 Task: Search one way flight ticket for 5 adults, 2 children, 1 infant in seat and 2 infants on lap in economy from Milwaukee: Milwaukee Mitchell International Airport to Gillette: Gillette Campbell County Airport on 5-1-2023. Choice of flights is Frontier. Number of bags: 1 carry on bag and 1 checked bag. Price is upto 87000. Outbound departure time preference is 11:30.
Action: Mouse moved to (241, 427)
Screenshot: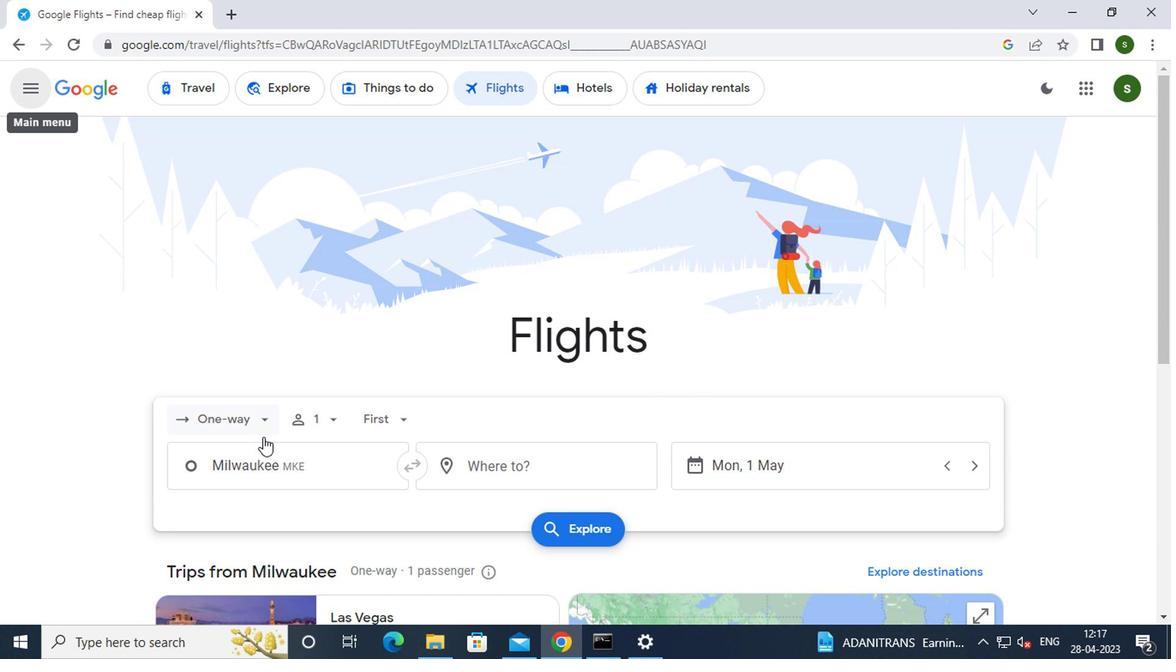 
Action: Mouse pressed left at (241, 427)
Screenshot: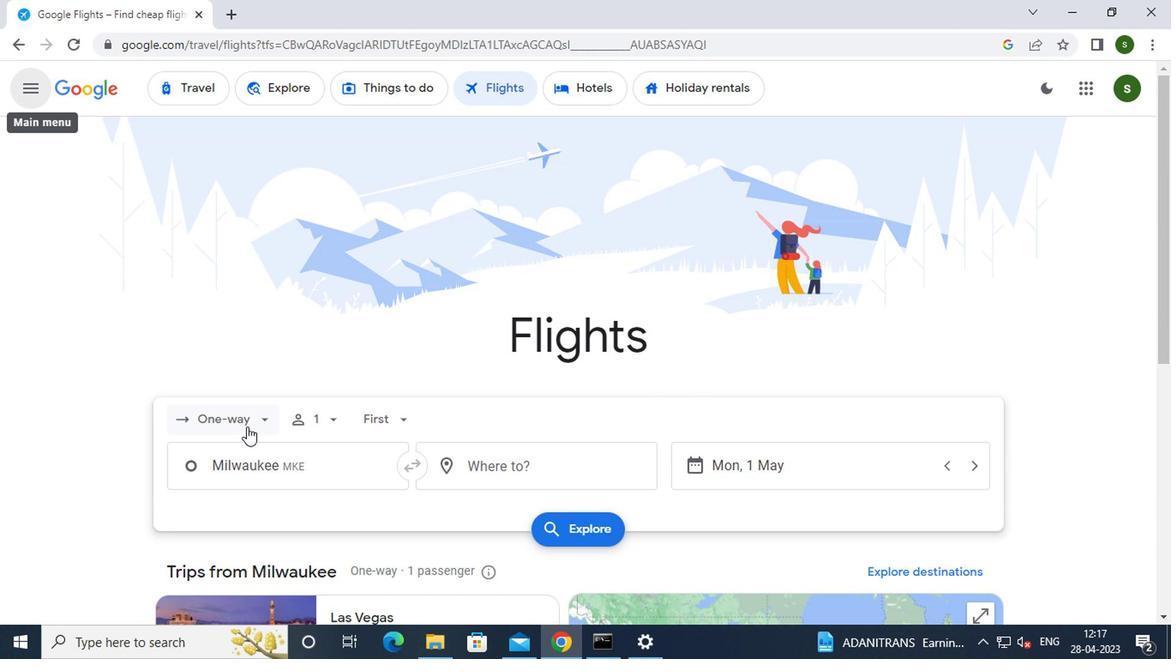 
Action: Mouse moved to (252, 497)
Screenshot: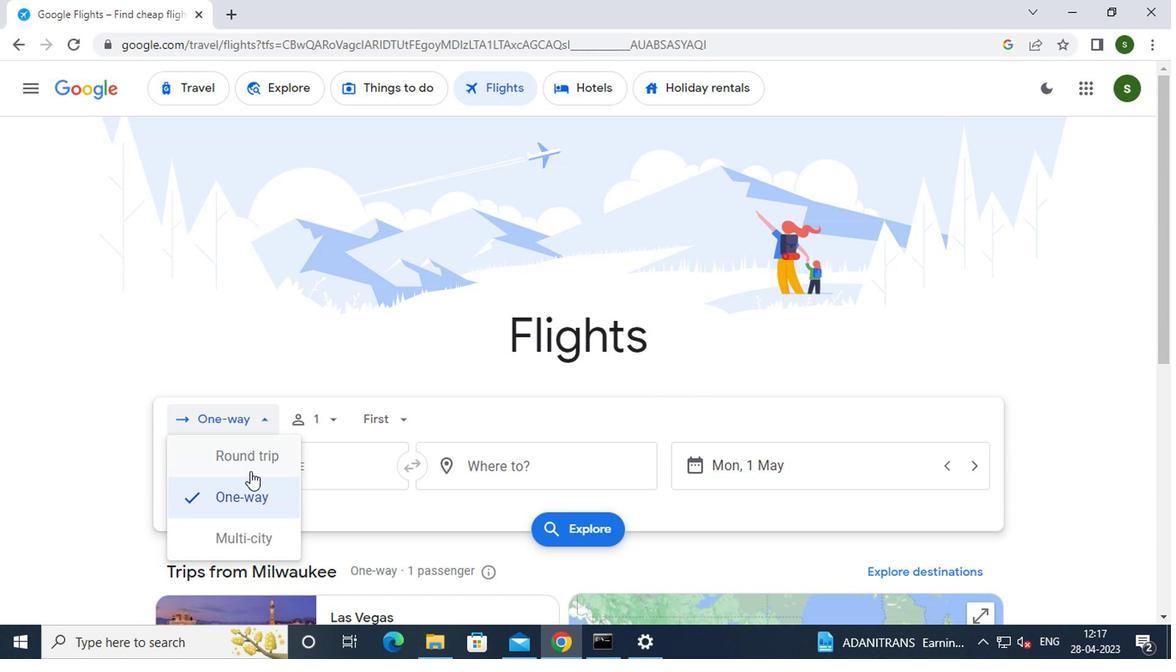 
Action: Mouse pressed left at (252, 497)
Screenshot: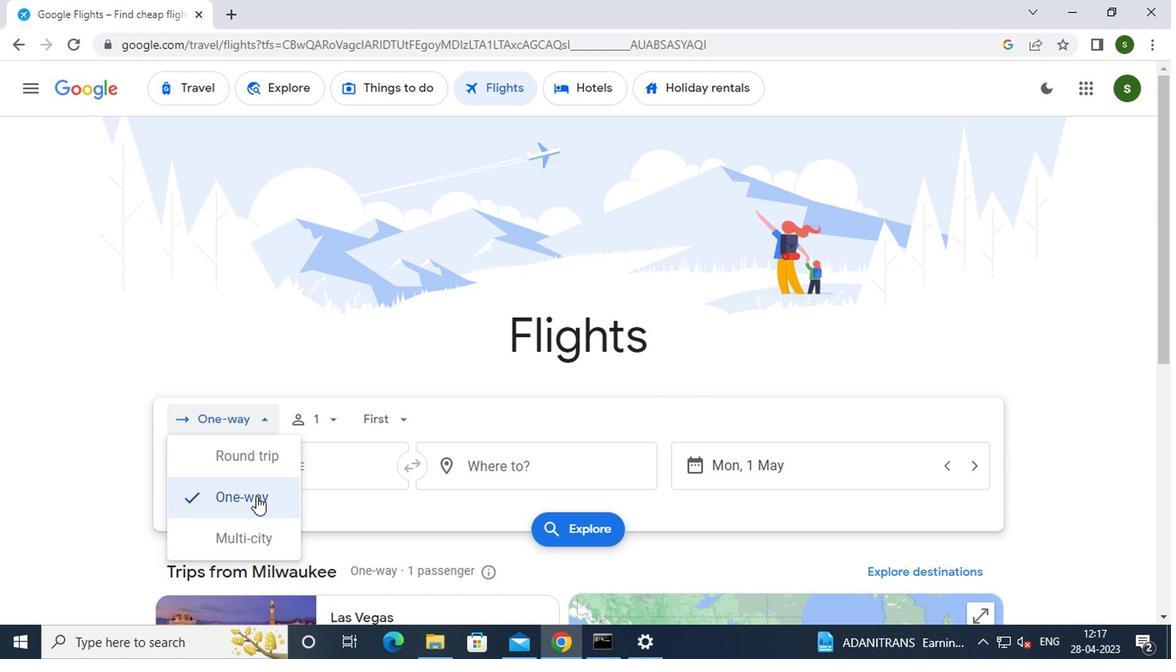 
Action: Mouse moved to (332, 419)
Screenshot: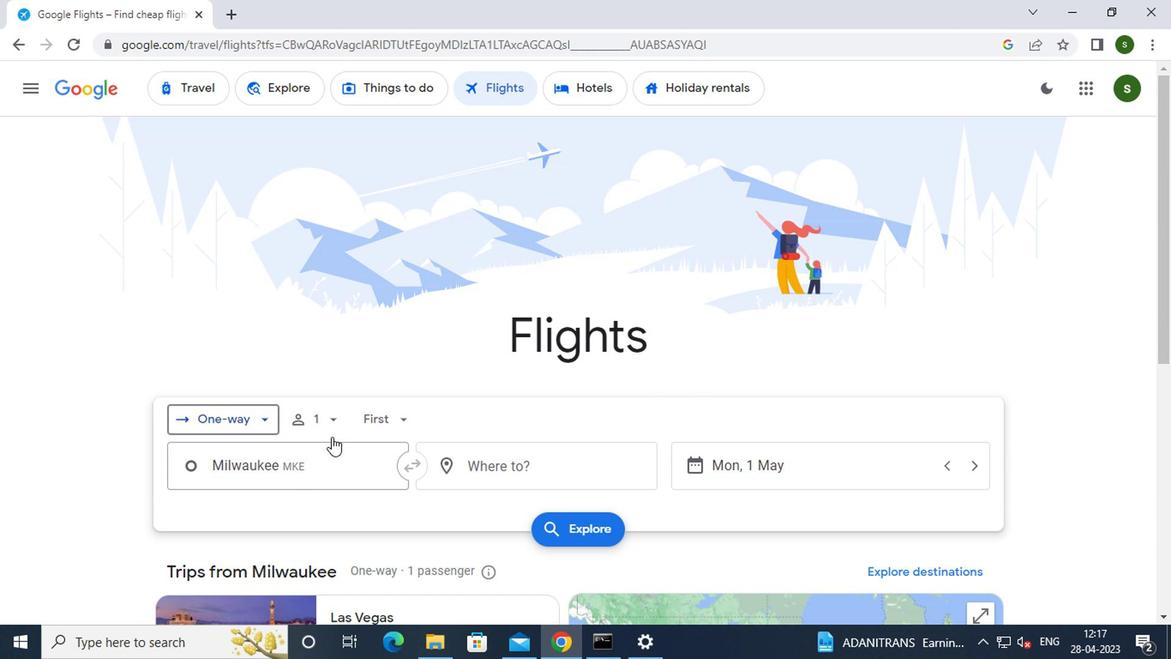 
Action: Mouse pressed left at (332, 419)
Screenshot: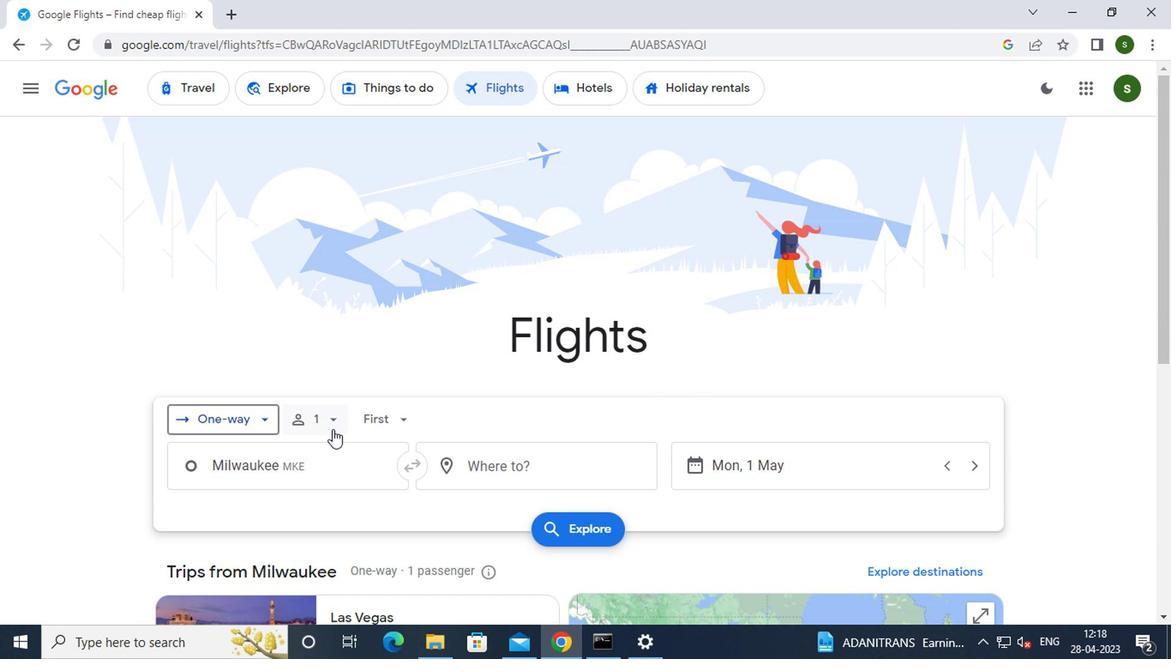 
Action: Mouse moved to (457, 465)
Screenshot: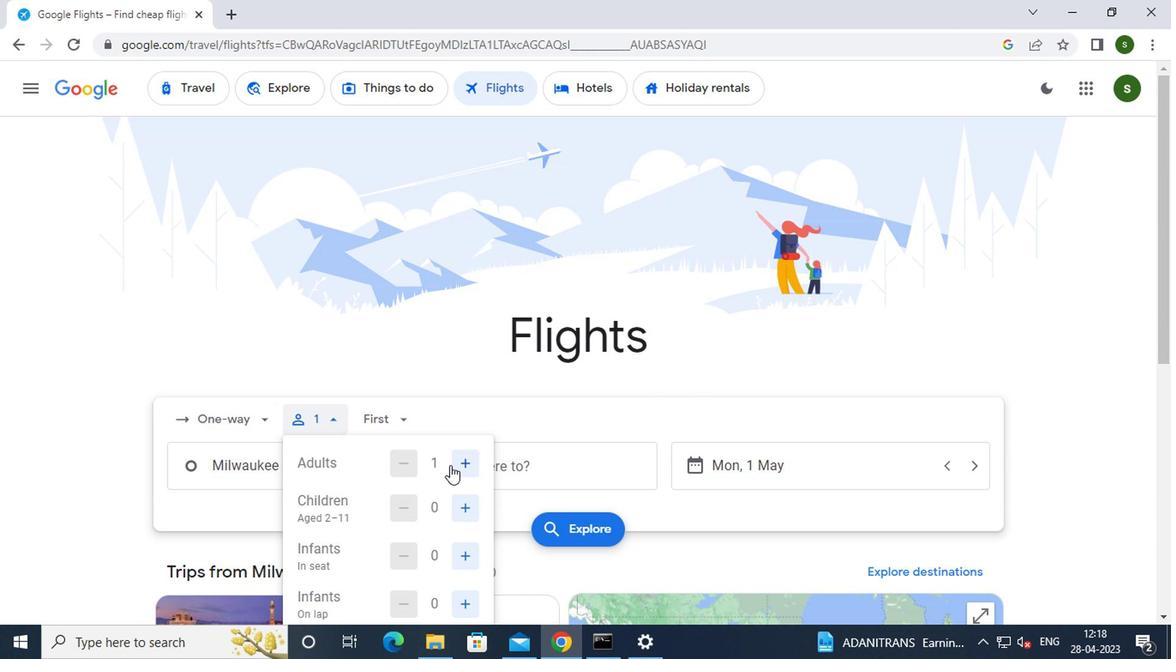 
Action: Mouse pressed left at (457, 465)
Screenshot: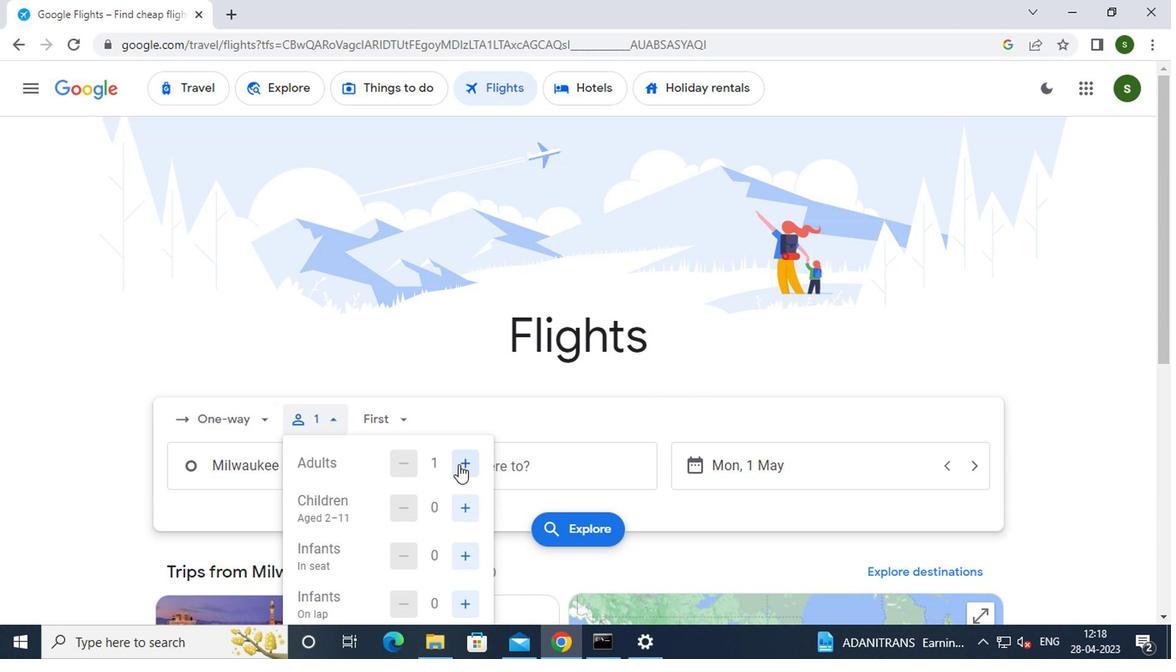 
Action: Mouse pressed left at (457, 465)
Screenshot: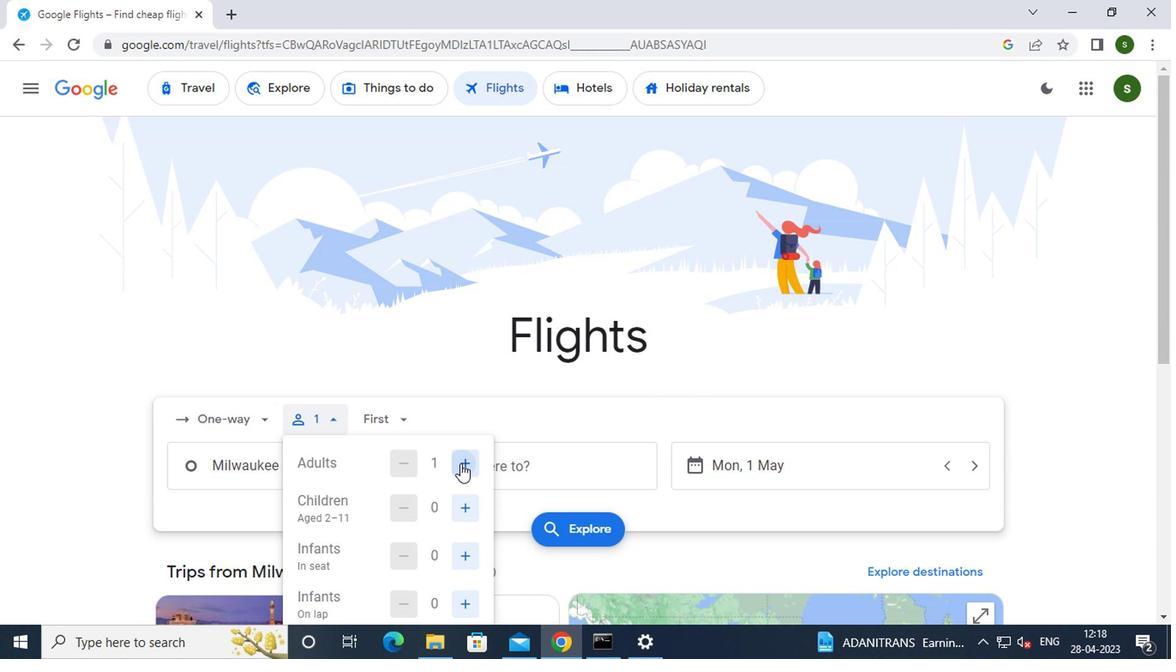 
Action: Mouse pressed left at (457, 465)
Screenshot: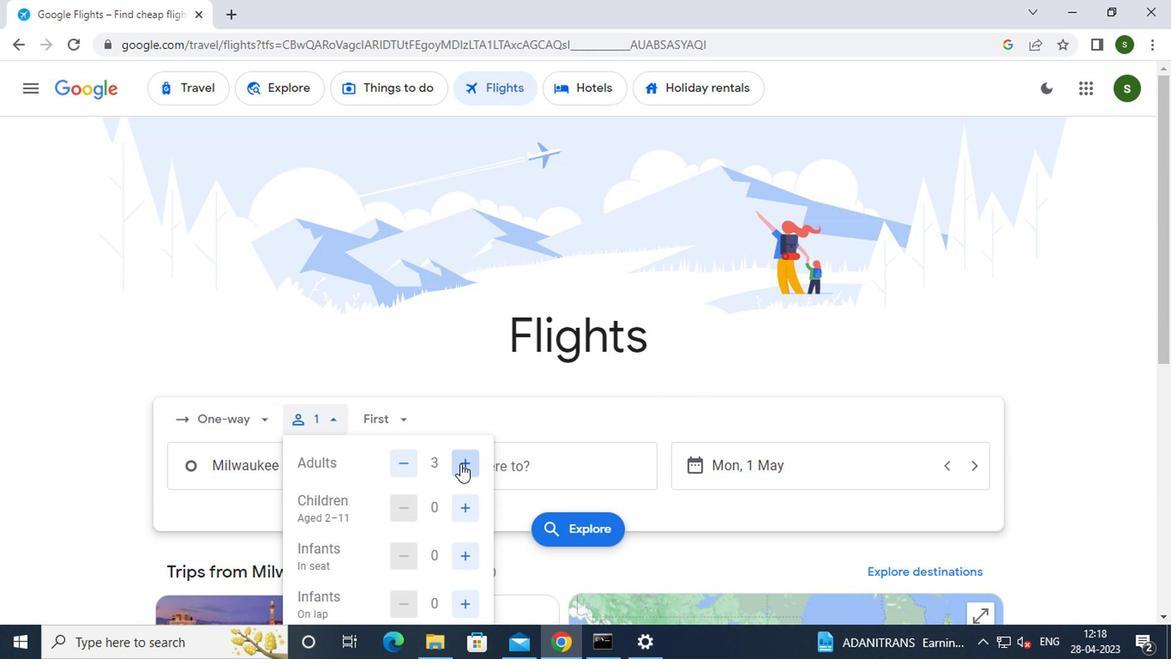 
Action: Mouse pressed left at (457, 465)
Screenshot: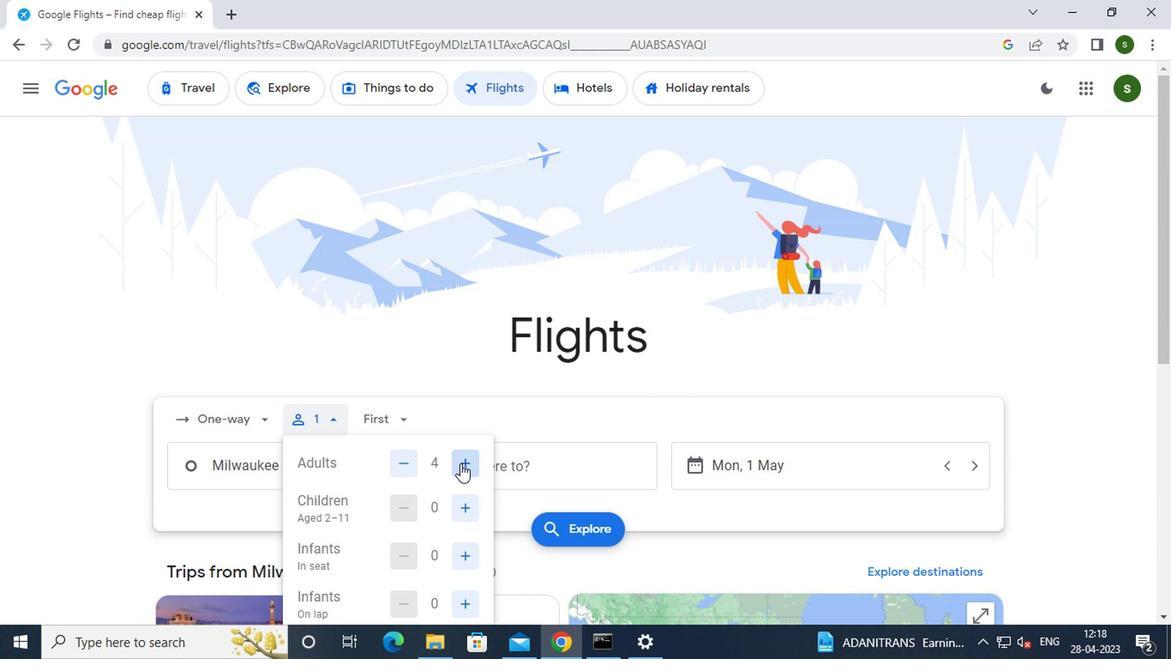 
Action: Mouse moved to (460, 501)
Screenshot: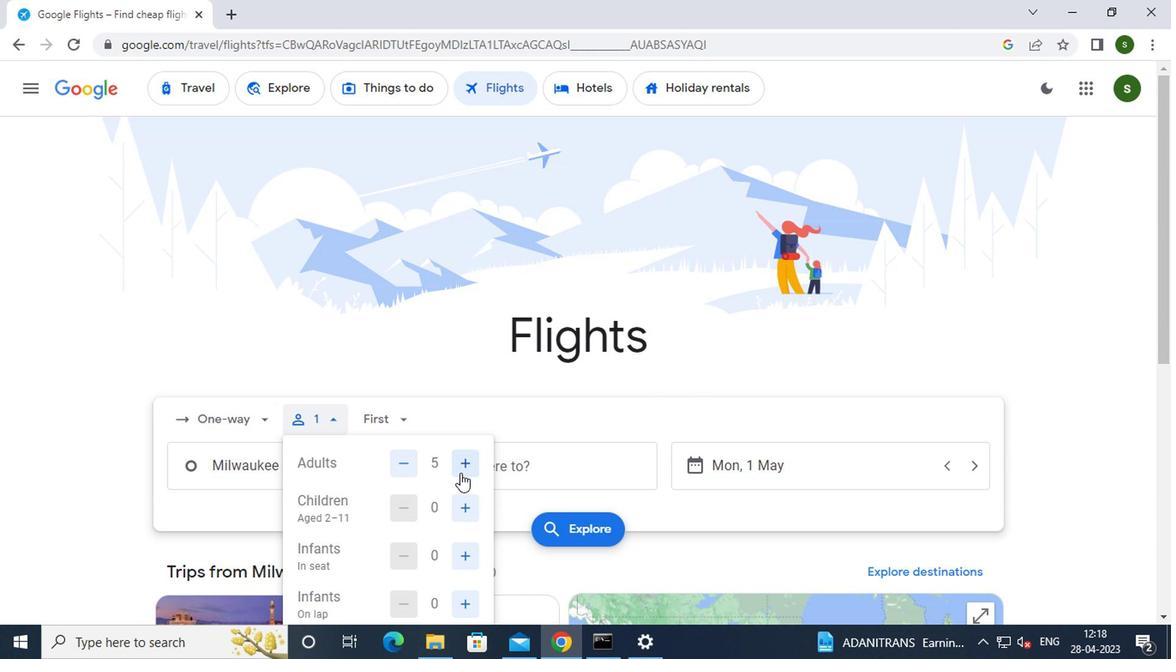 
Action: Mouse pressed left at (460, 501)
Screenshot: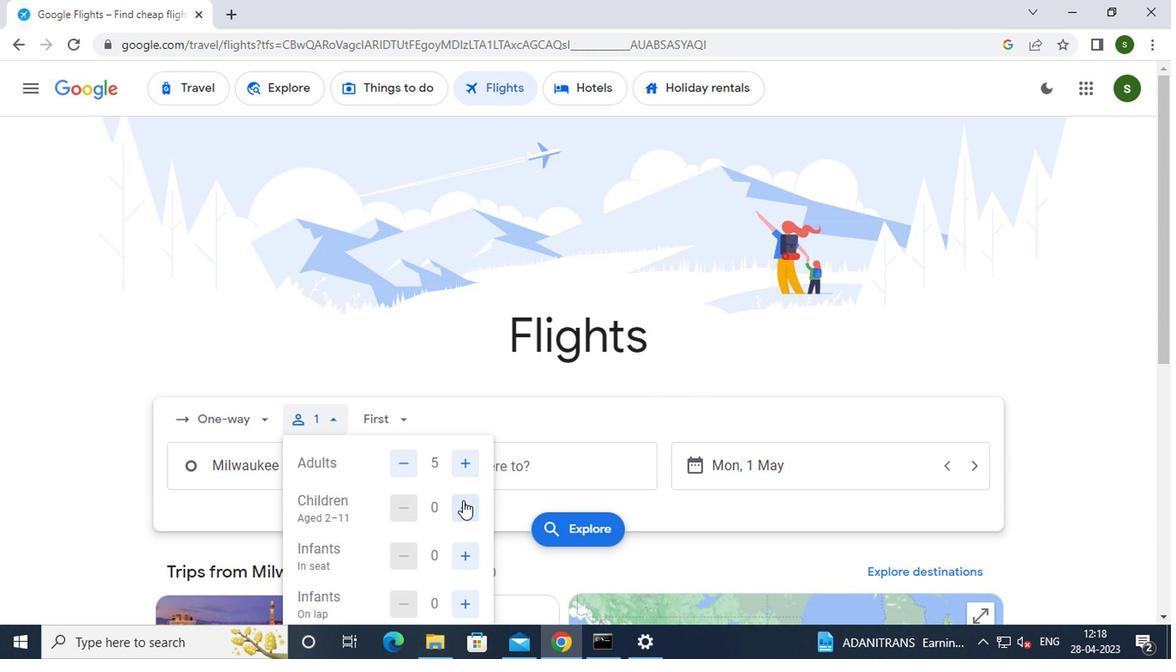 
Action: Mouse pressed left at (460, 501)
Screenshot: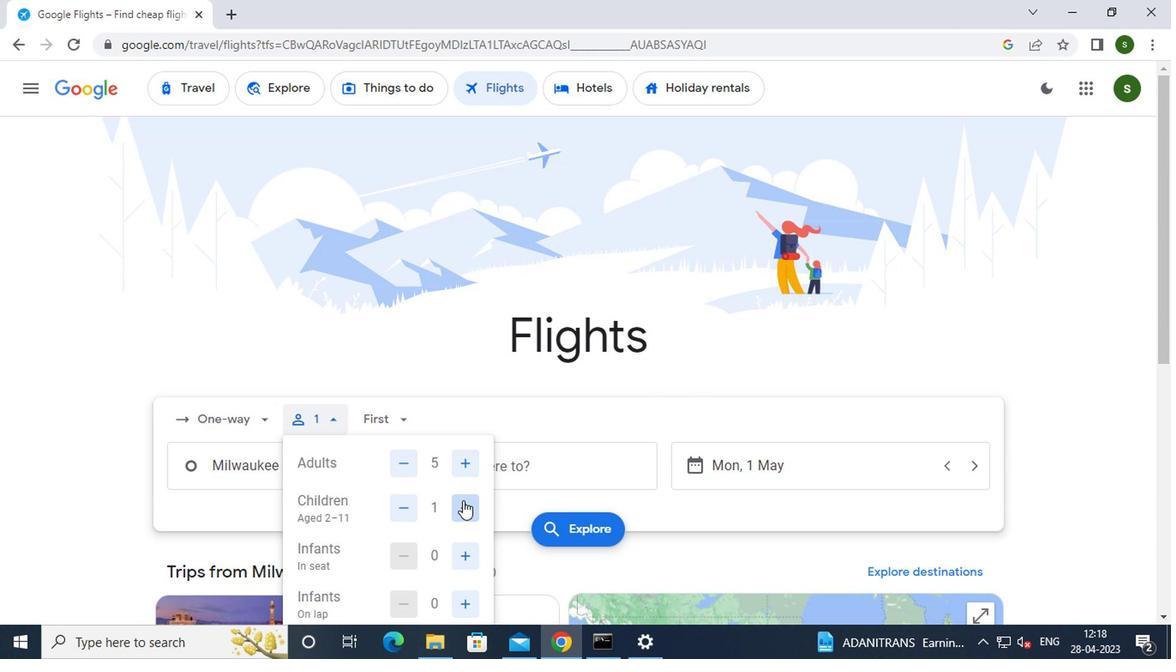 
Action: Mouse moved to (470, 556)
Screenshot: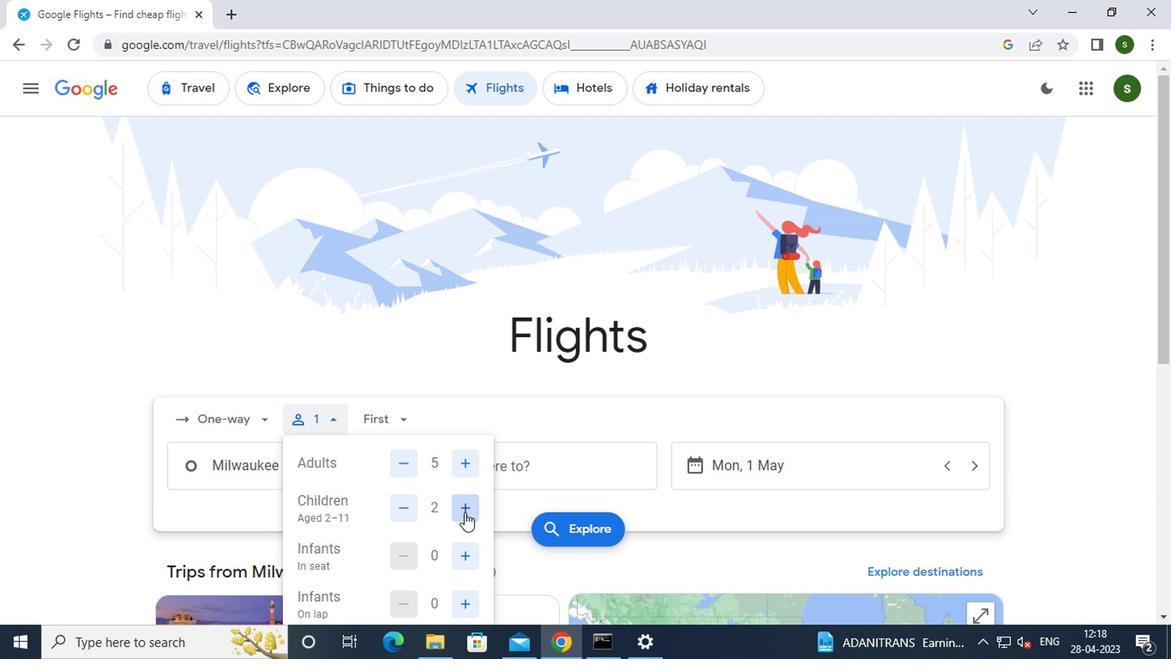 
Action: Mouse pressed left at (470, 556)
Screenshot: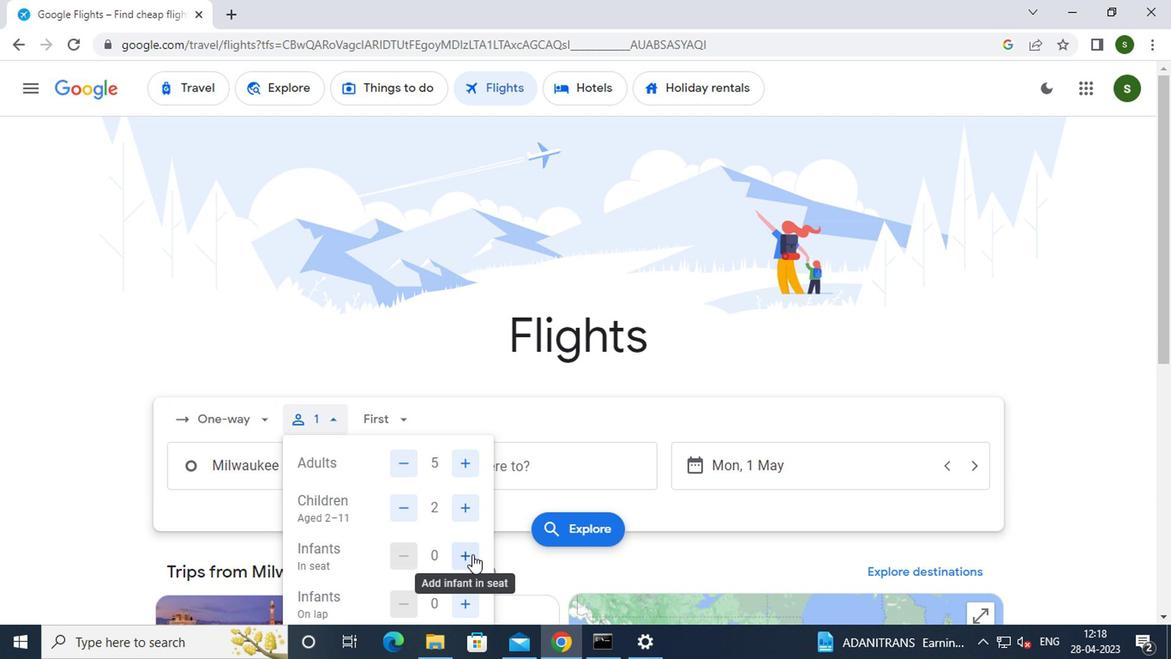 
Action: Mouse moved to (457, 605)
Screenshot: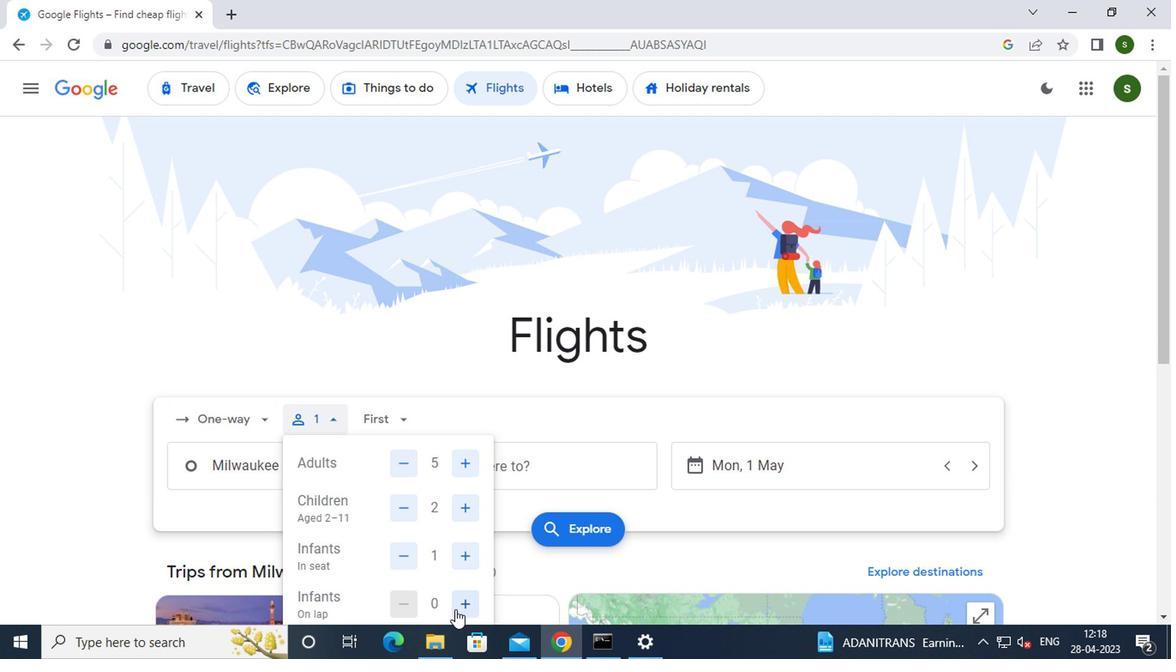 
Action: Mouse pressed left at (457, 605)
Screenshot: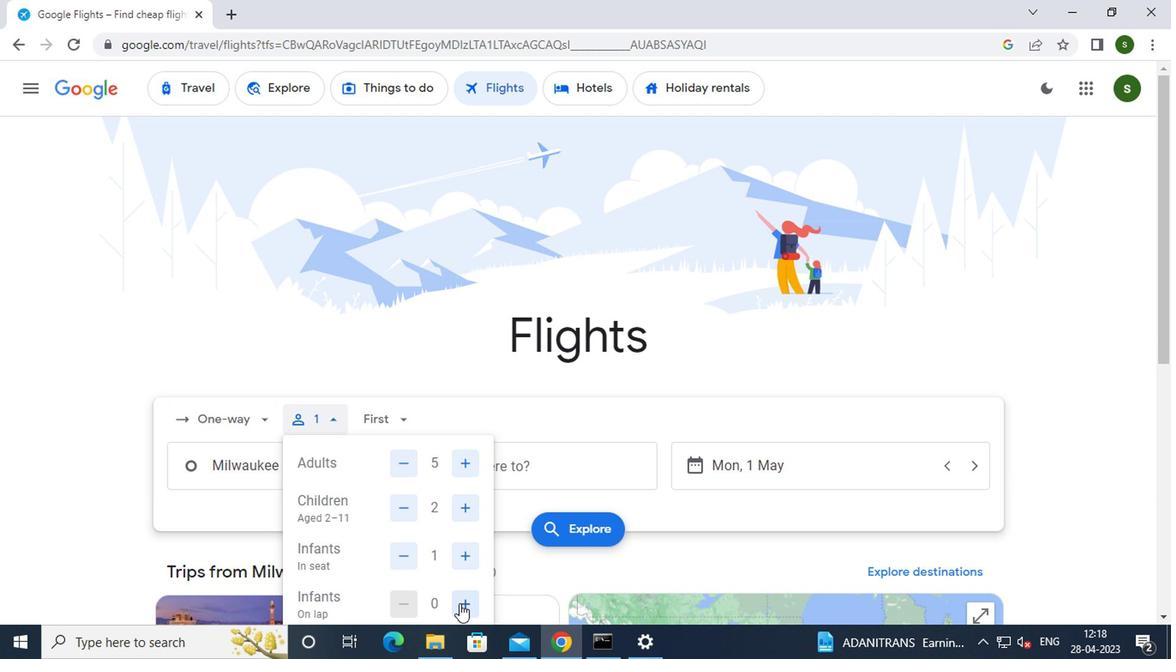 
Action: Mouse pressed left at (457, 605)
Screenshot: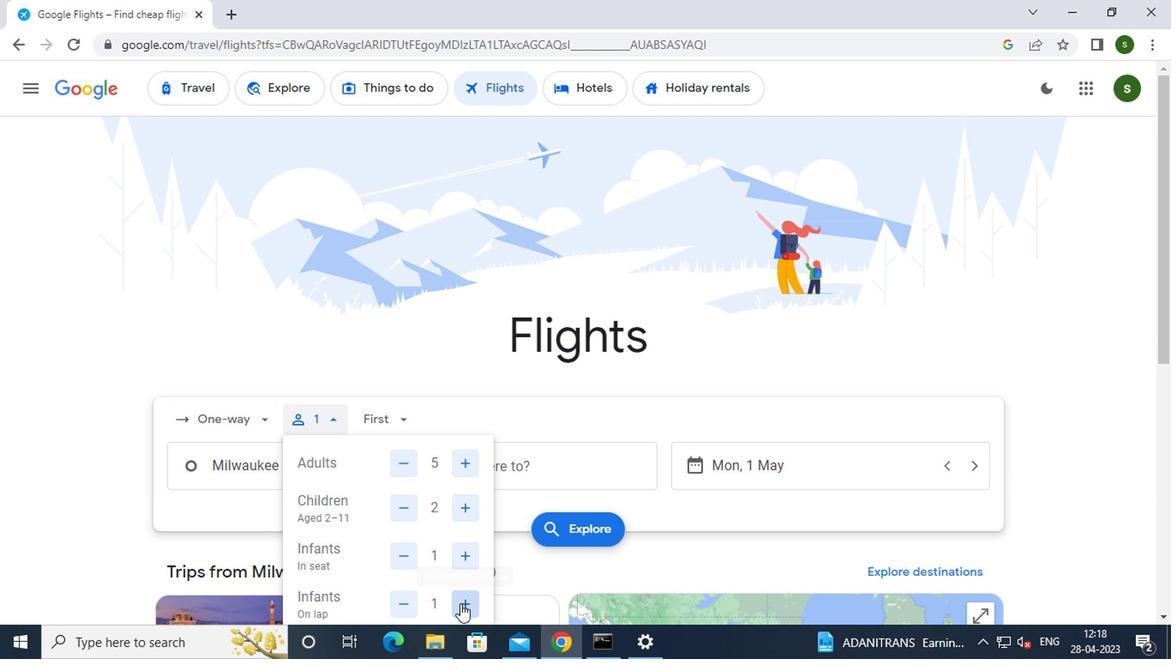 
Action: Mouse moved to (405, 604)
Screenshot: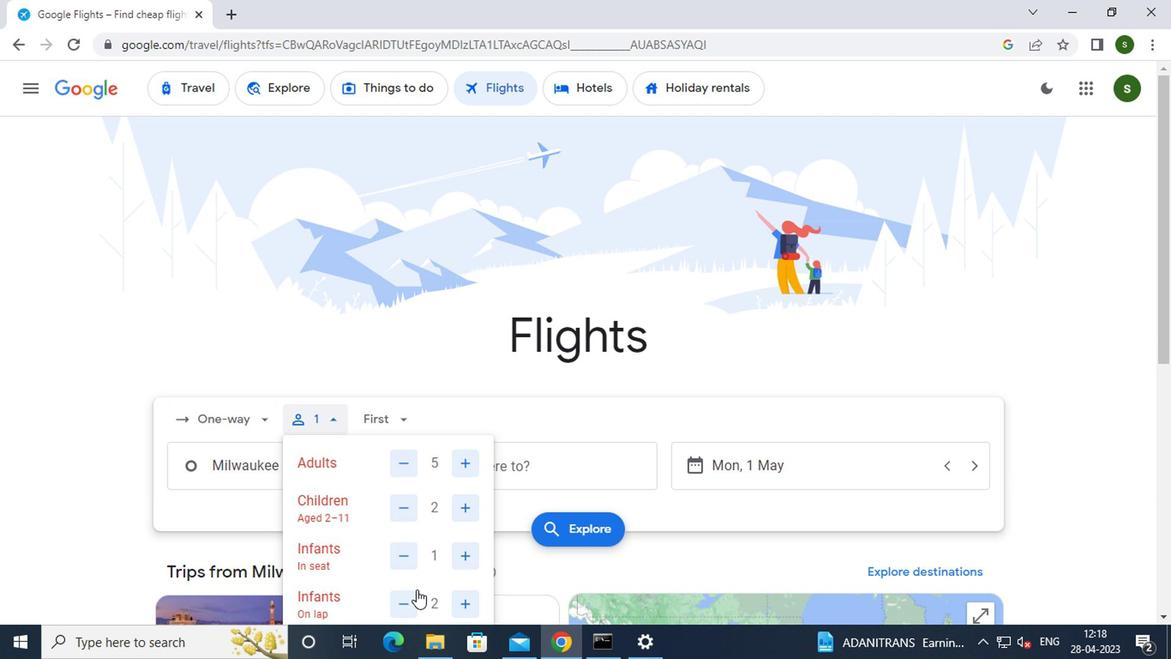 
Action: Mouse pressed left at (405, 604)
Screenshot: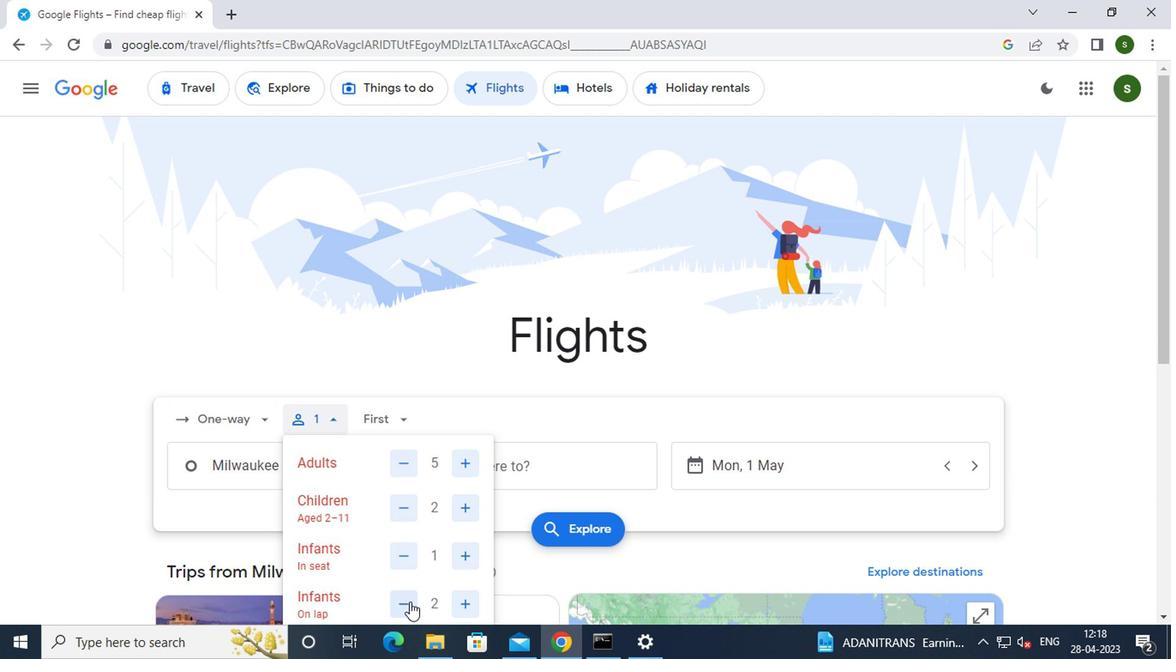 
Action: Mouse moved to (404, 421)
Screenshot: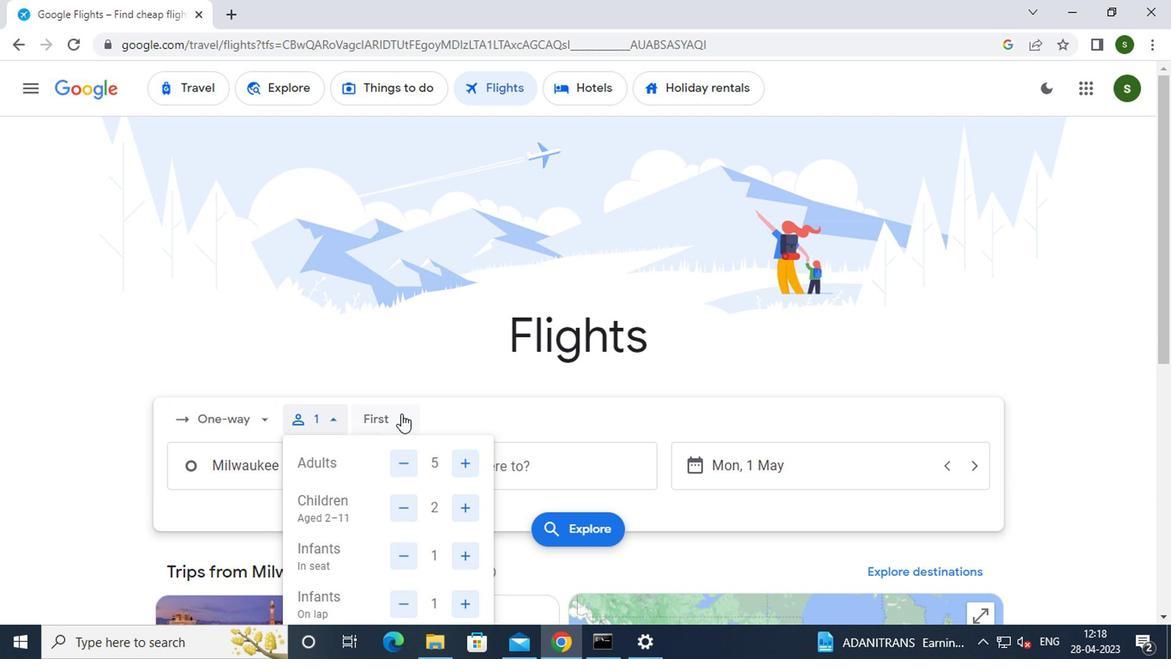 
Action: Mouse pressed left at (404, 421)
Screenshot: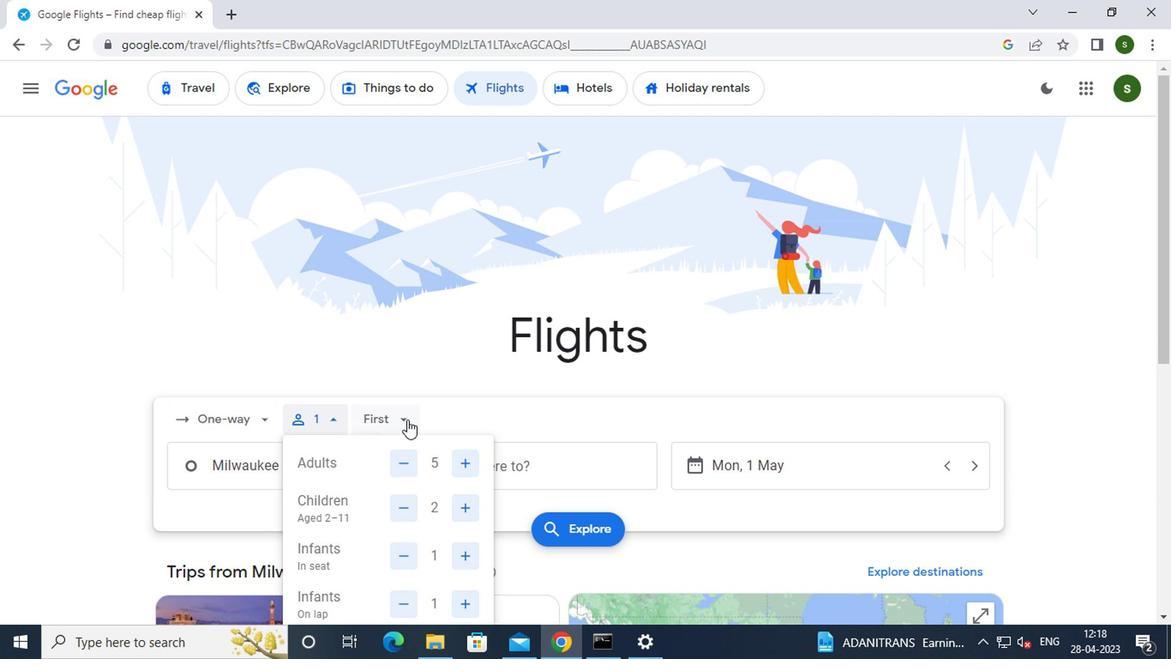 
Action: Mouse moved to (419, 455)
Screenshot: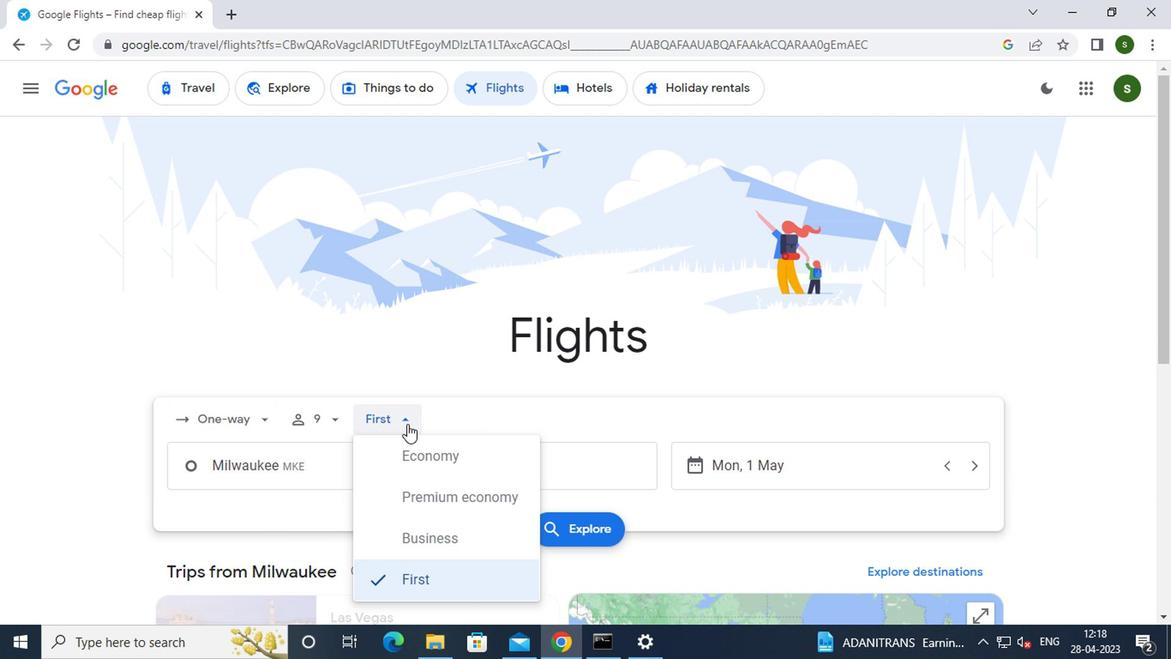 
Action: Mouse pressed left at (419, 455)
Screenshot: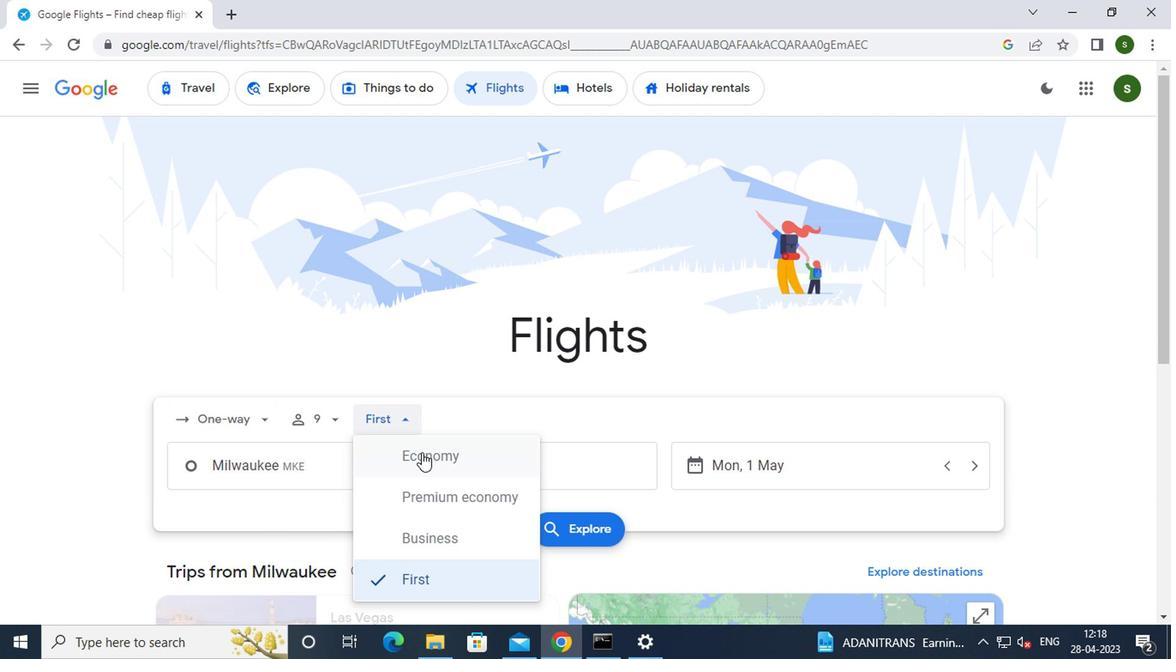 
Action: Mouse moved to (308, 473)
Screenshot: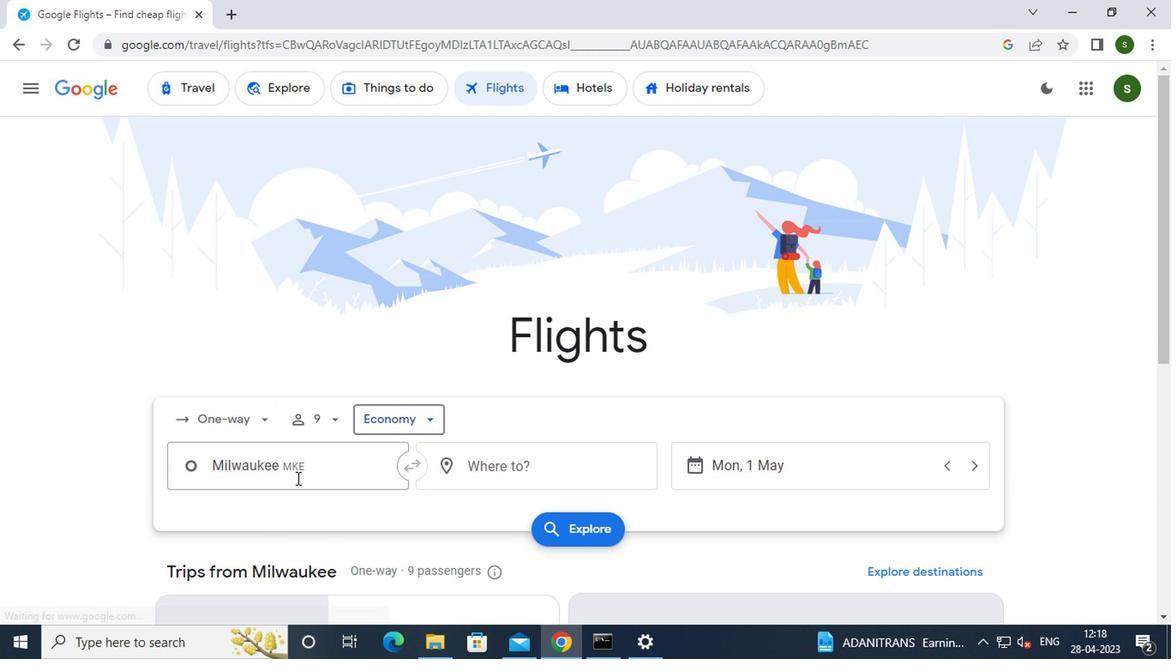 
Action: Mouse pressed left at (308, 473)
Screenshot: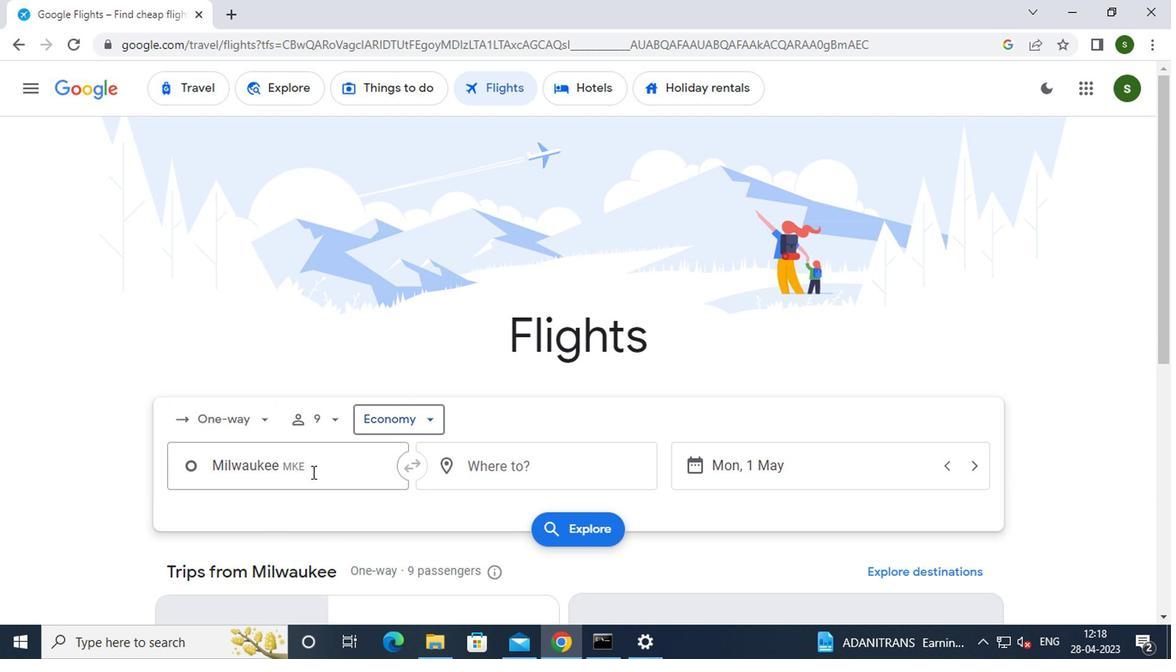 
Action: Mouse moved to (313, 468)
Screenshot: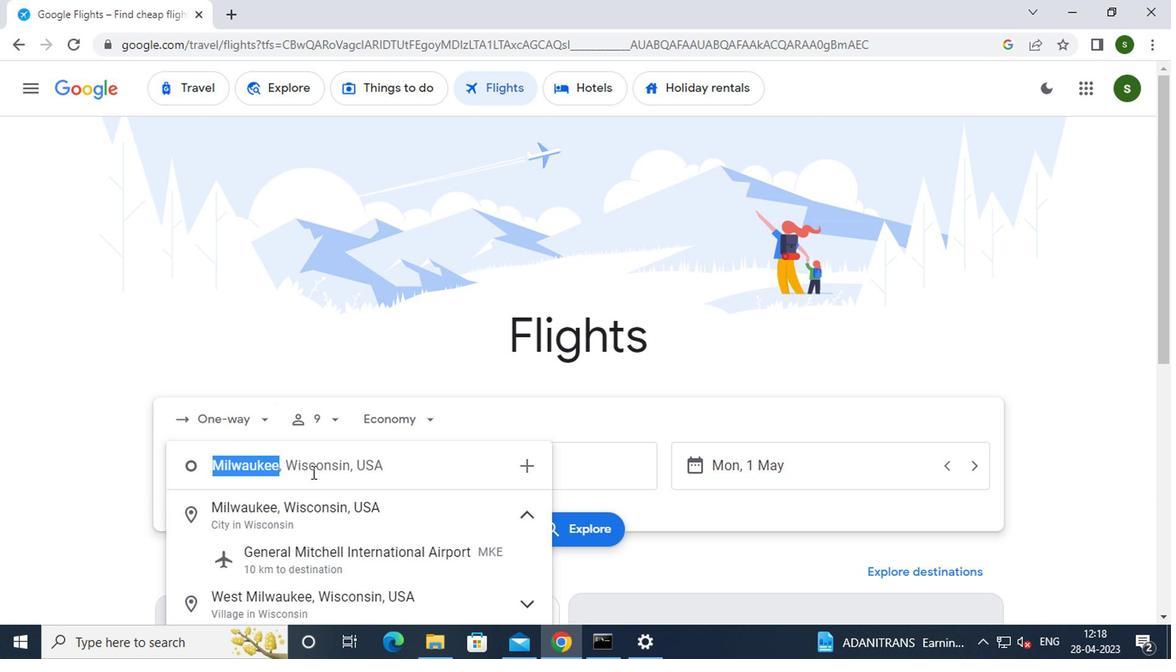 
Action: Key pressed <Key.backspace>m<Key.caps_lock>ilwaukee
Screenshot: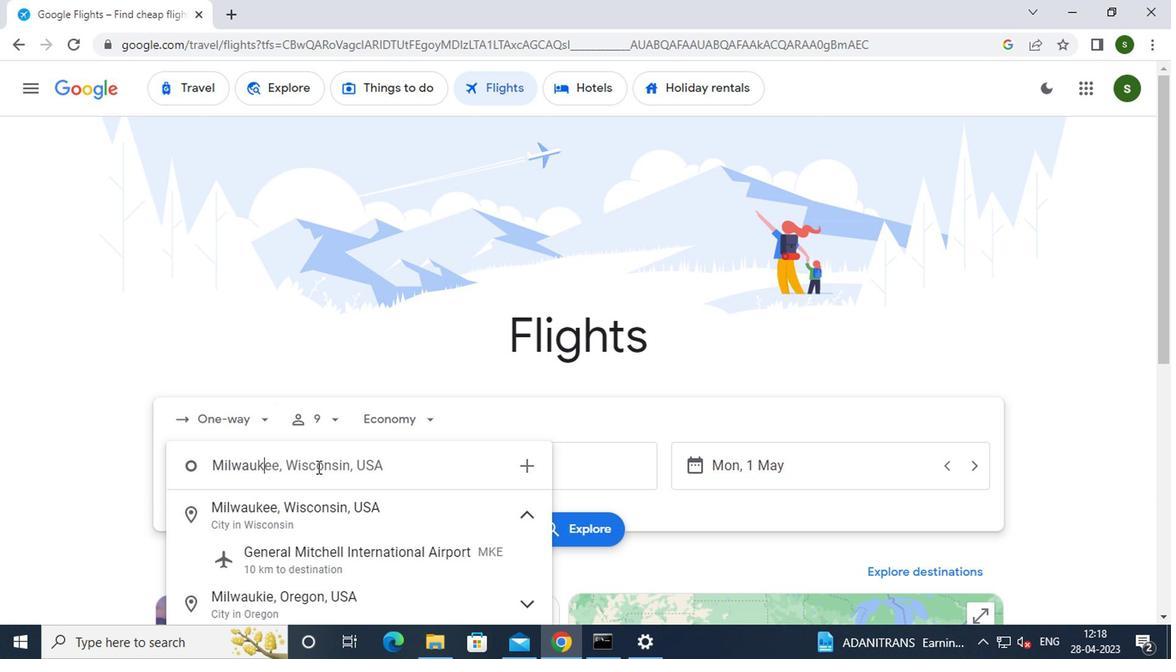 
Action: Mouse moved to (318, 475)
Screenshot: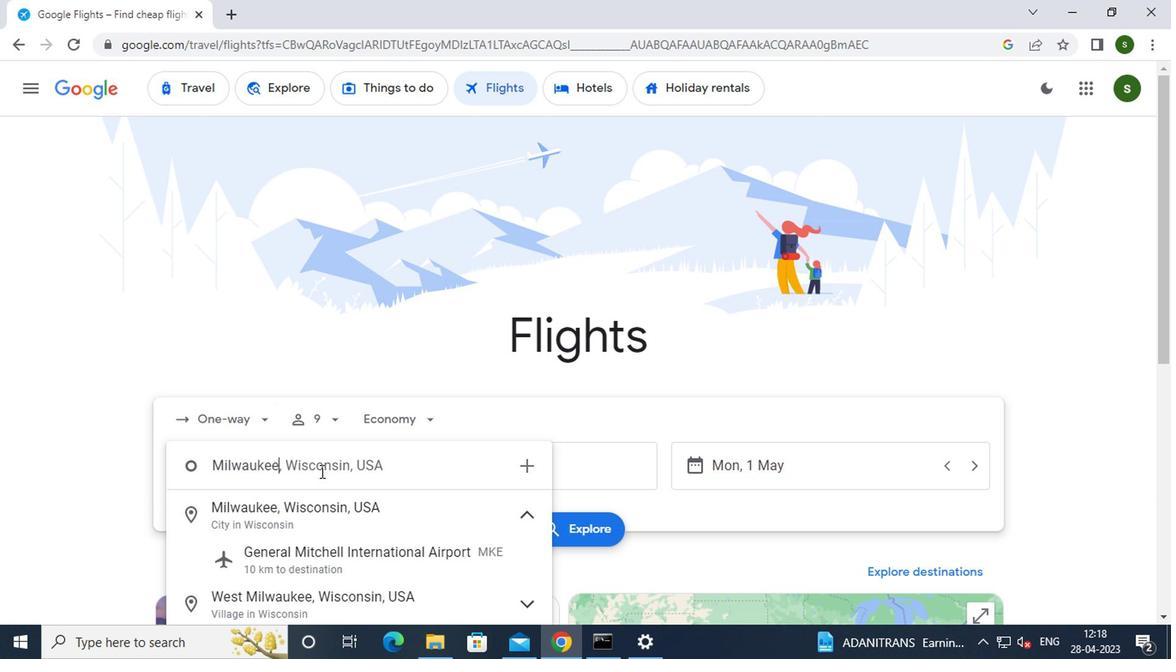 
Action: Mouse scrolled (318, 474) with delta (0, -1)
Screenshot: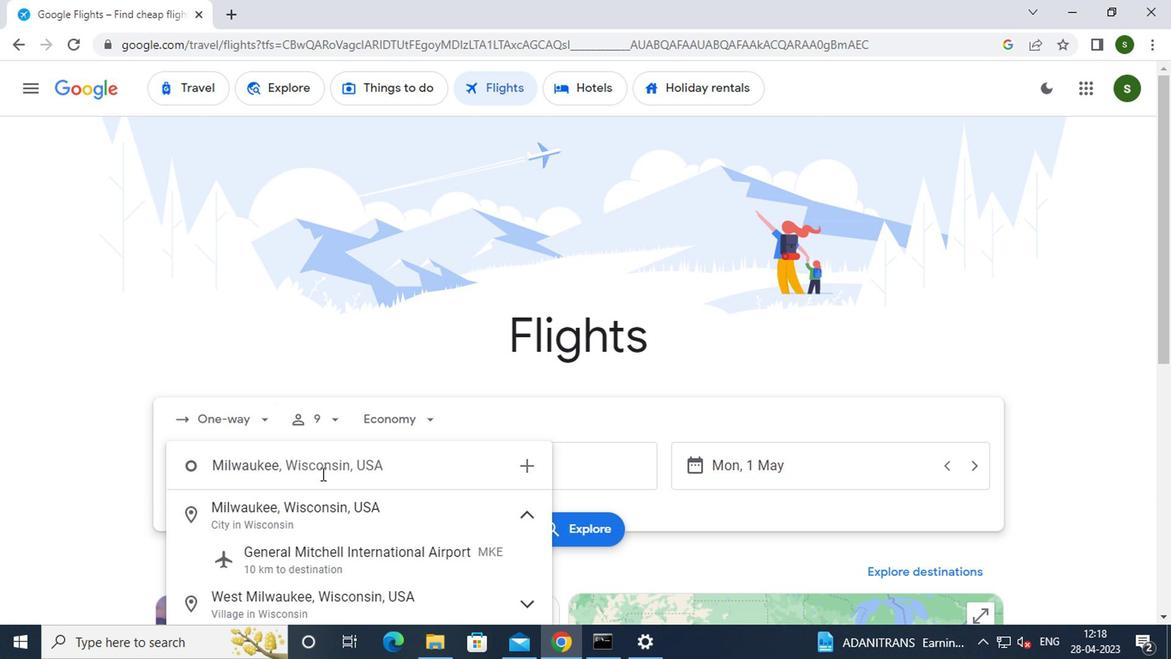 
Action: Mouse moved to (332, 460)
Screenshot: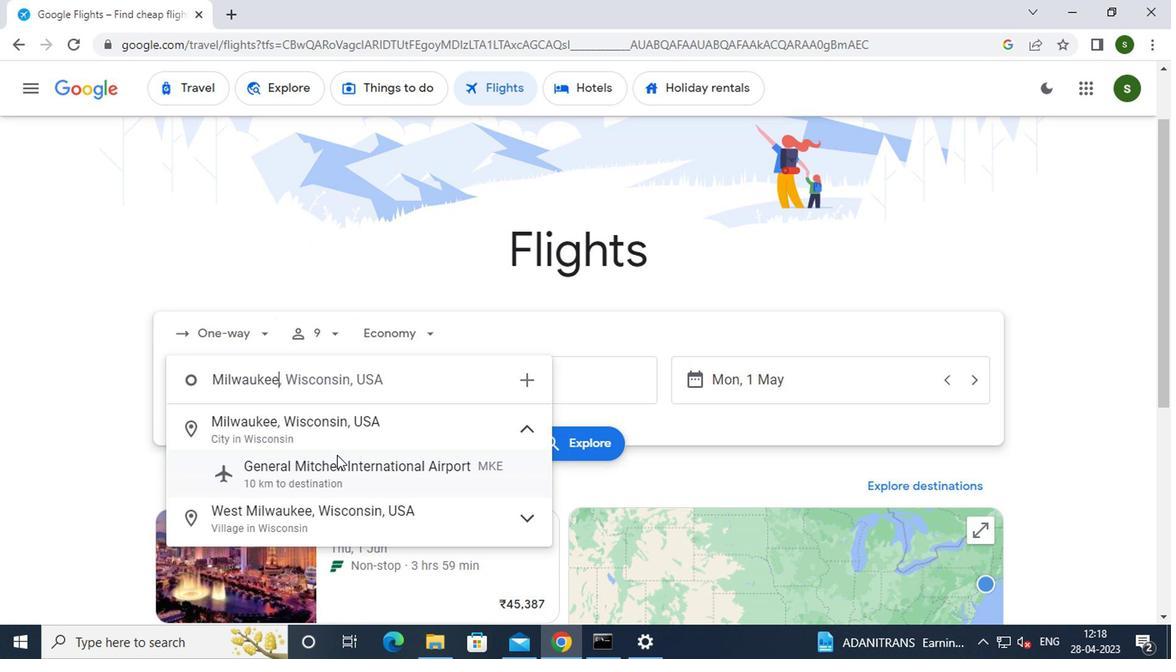 
Action: Mouse pressed left at (332, 460)
Screenshot: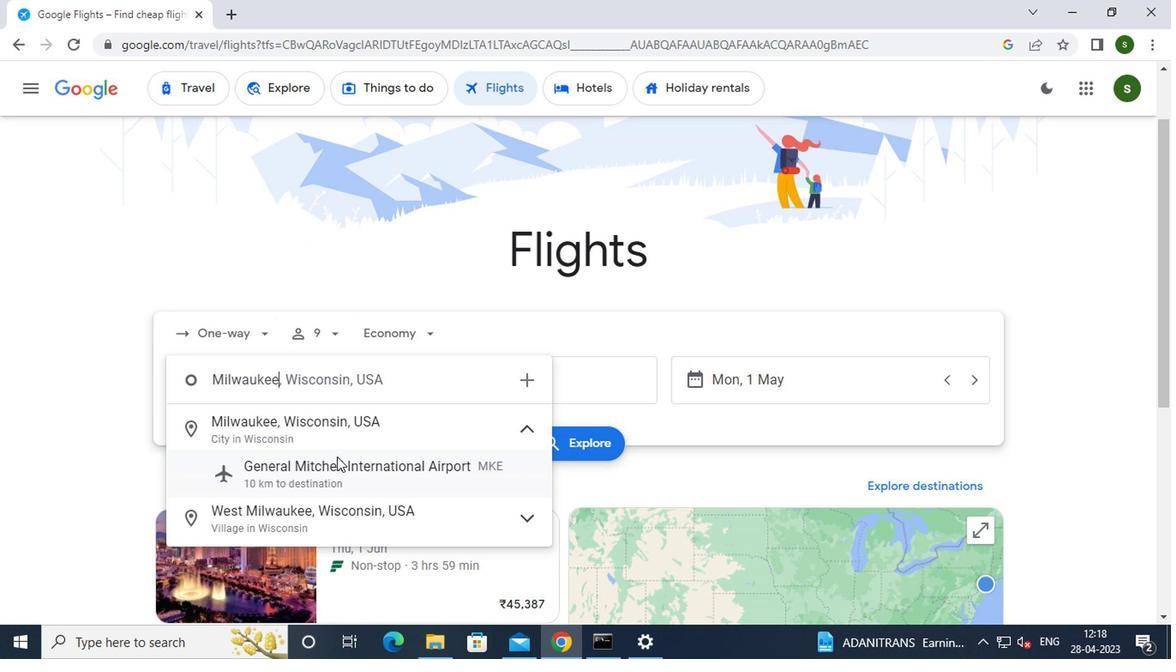 
Action: Mouse moved to (484, 383)
Screenshot: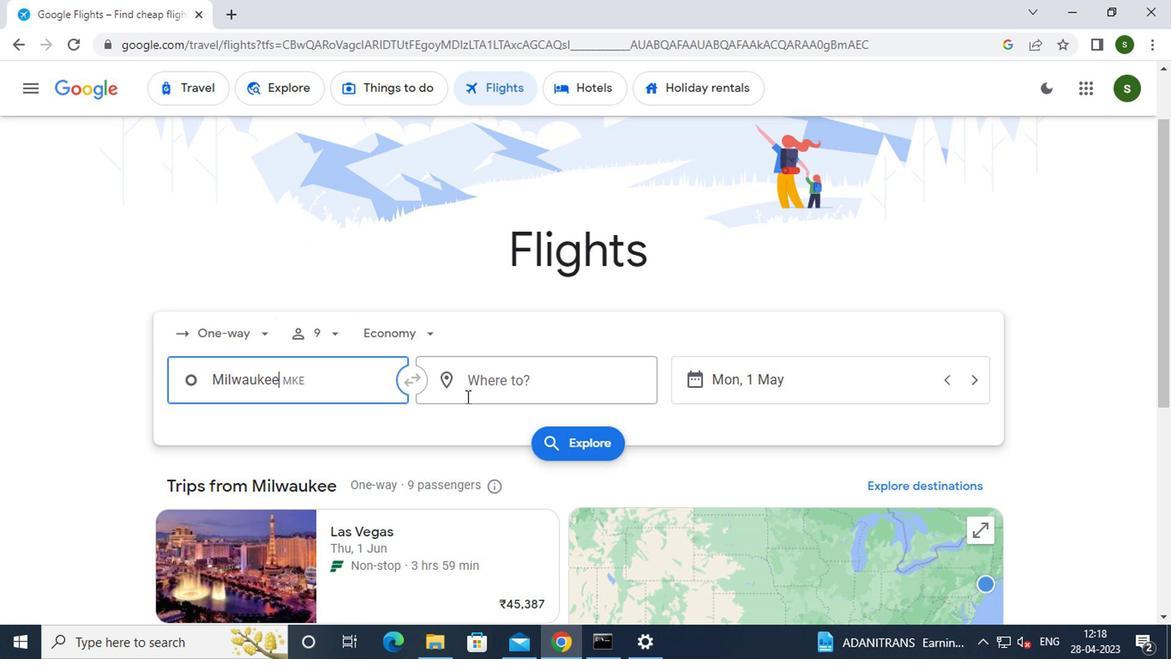 
Action: Mouse pressed left at (484, 383)
Screenshot: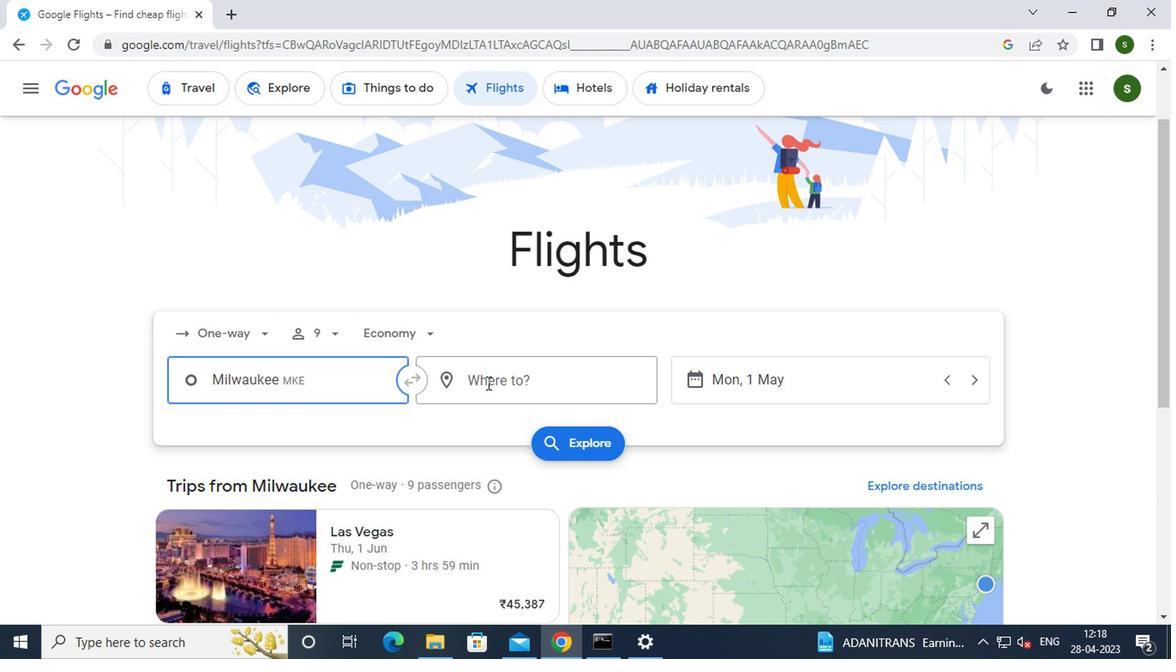 
Action: Mouse moved to (488, 382)
Screenshot: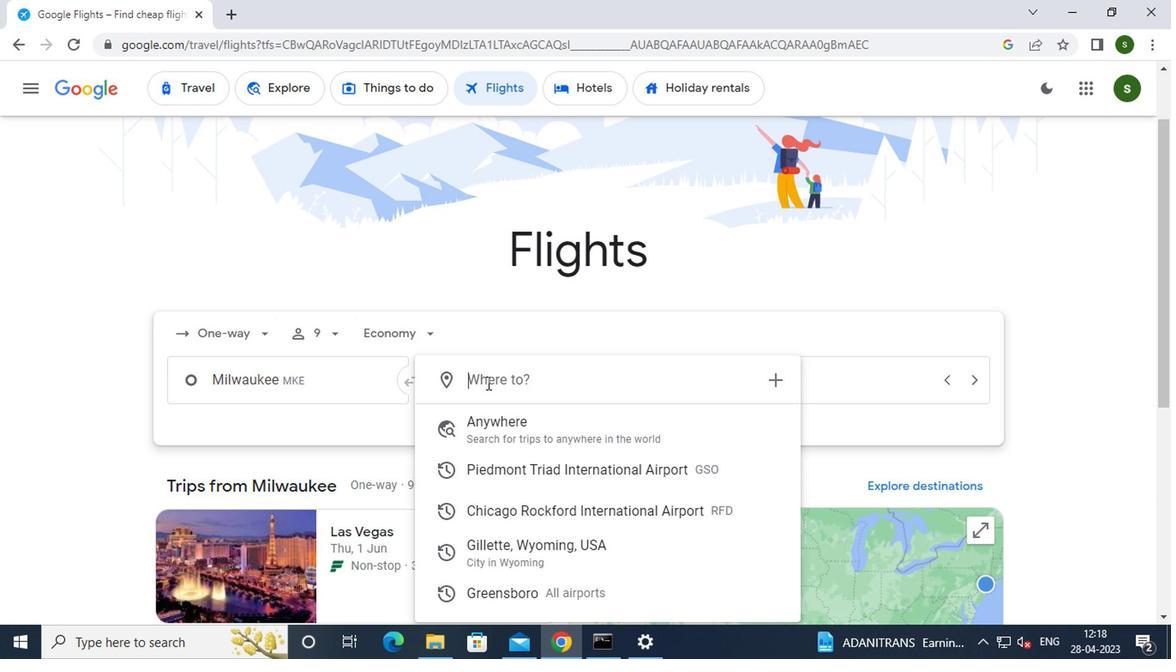
Action: Key pressed g
Screenshot: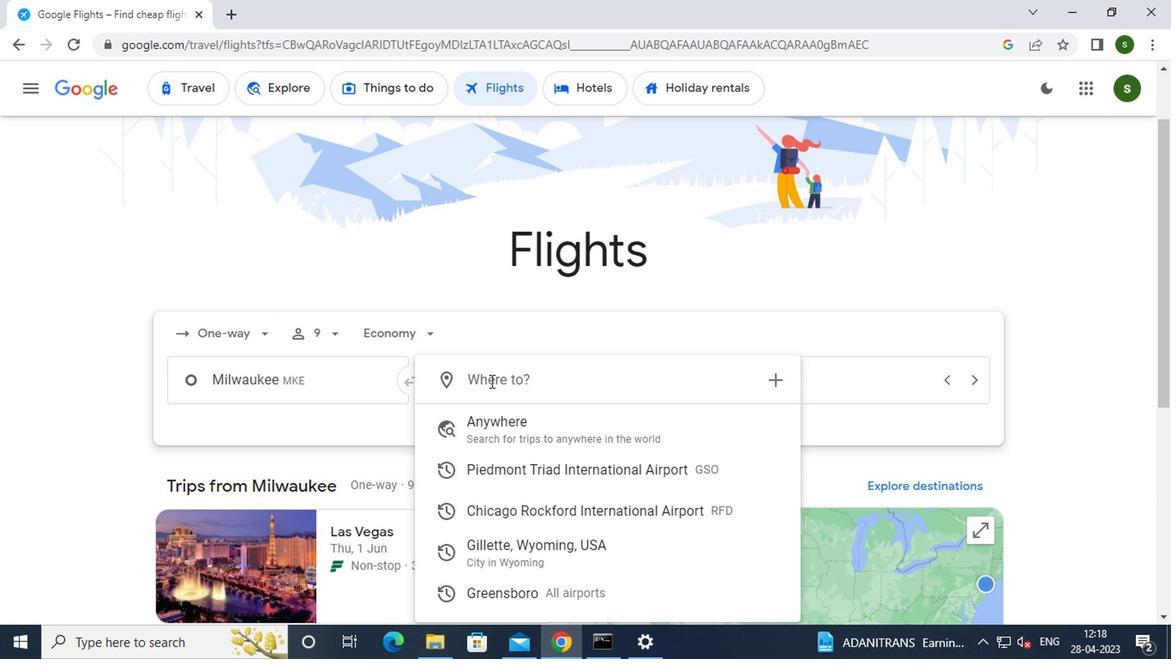 
Action: Mouse moved to (488, 382)
Screenshot: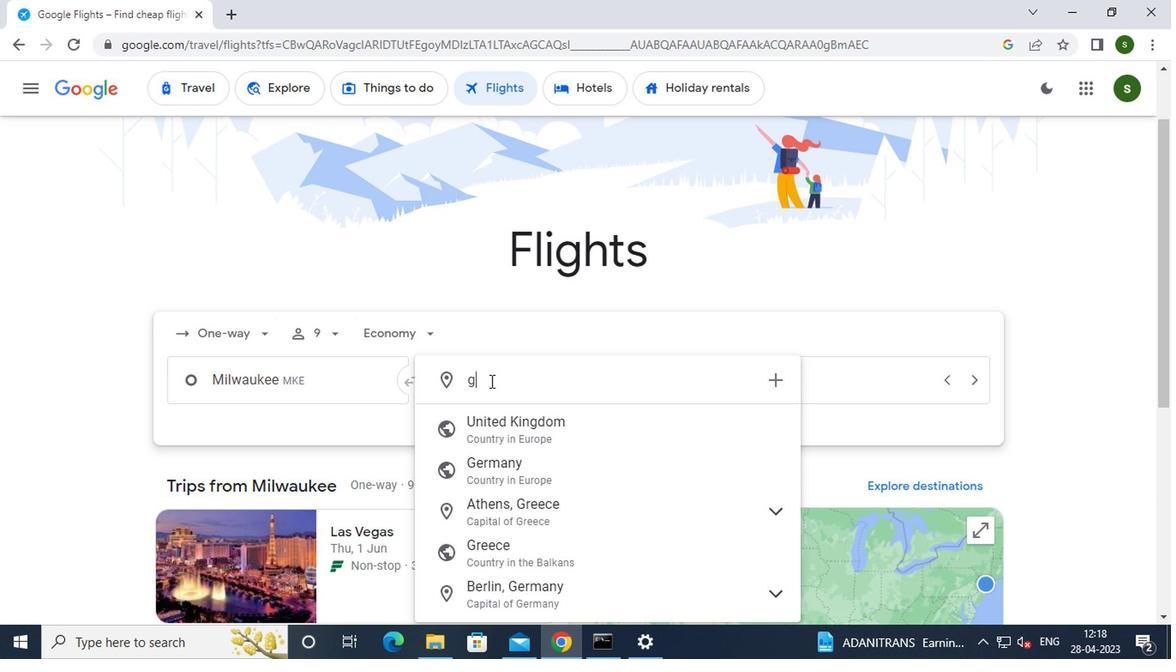 
Action: Key pressed <Key.backspace><Key.caps_lock>g<Key.caps_lock>illette<Key.enter>
Screenshot: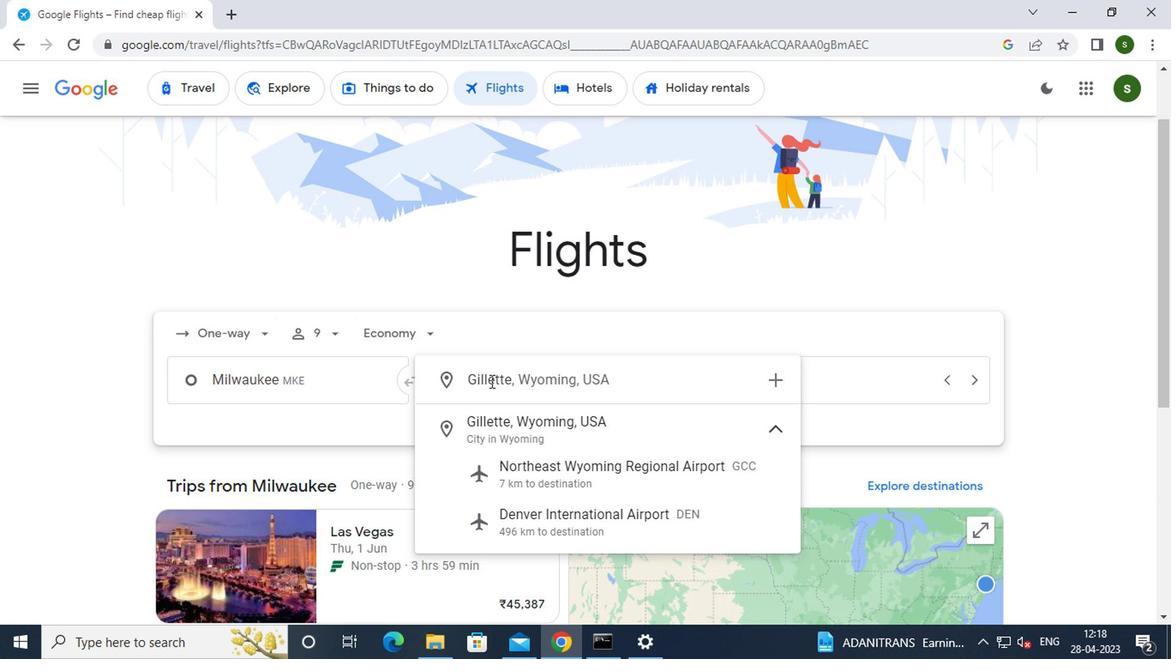 
Action: Mouse moved to (769, 378)
Screenshot: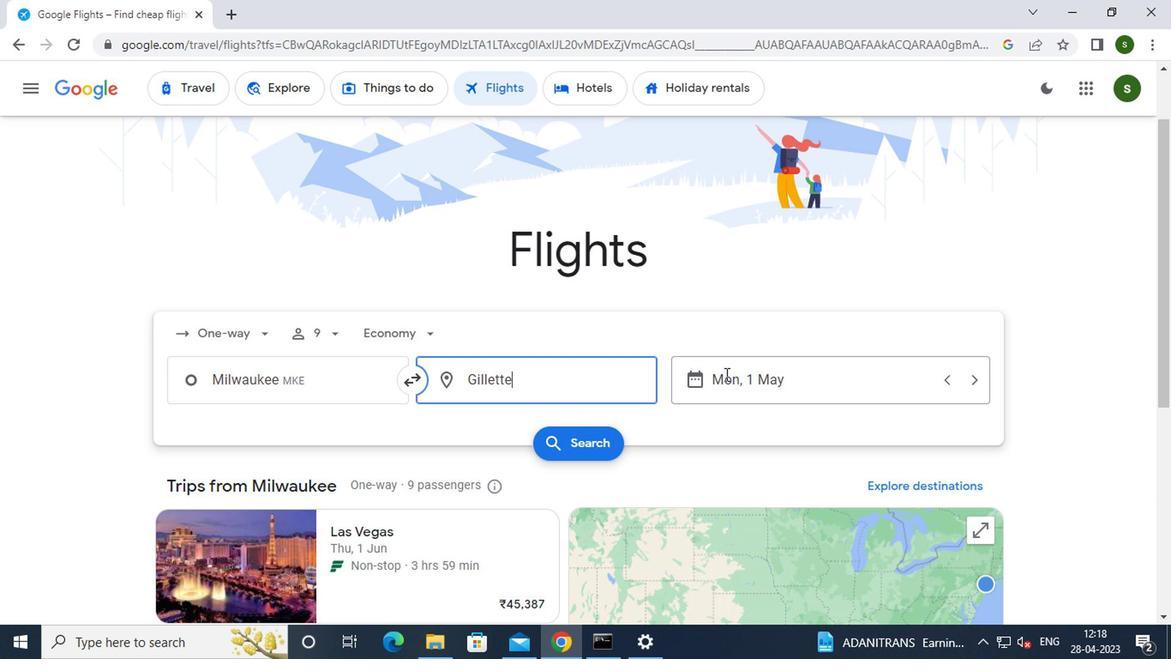 
Action: Mouse pressed left at (769, 378)
Screenshot: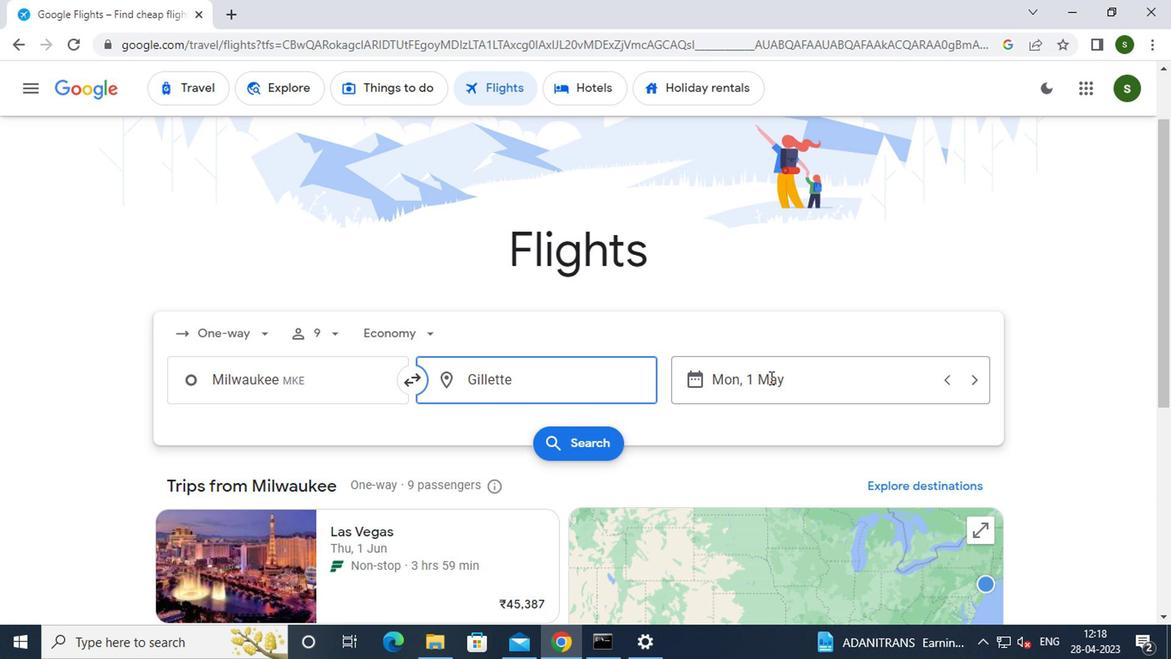 
Action: Mouse moved to (736, 321)
Screenshot: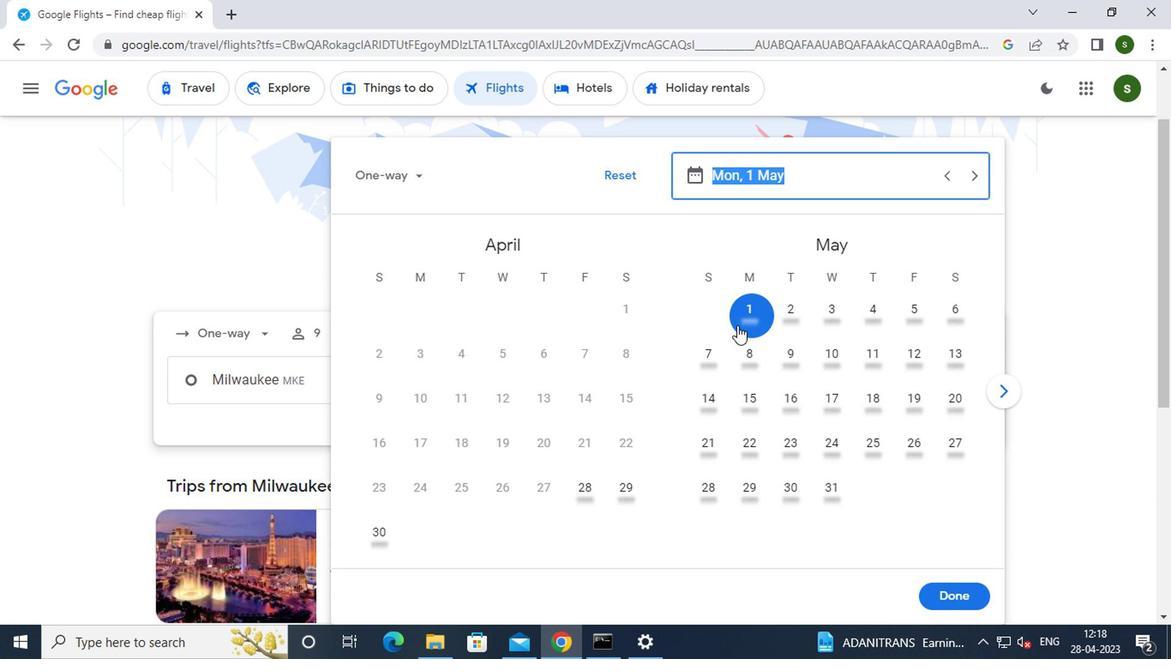 
Action: Mouse pressed left at (736, 321)
Screenshot: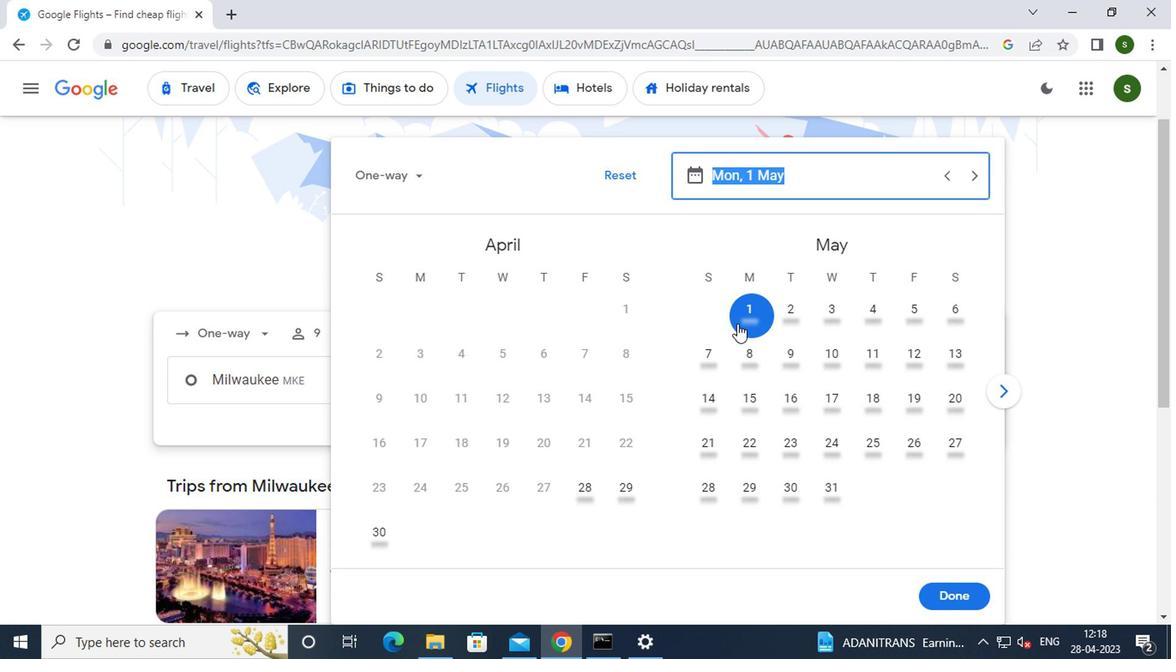 
Action: Mouse moved to (946, 587)
Screenshot: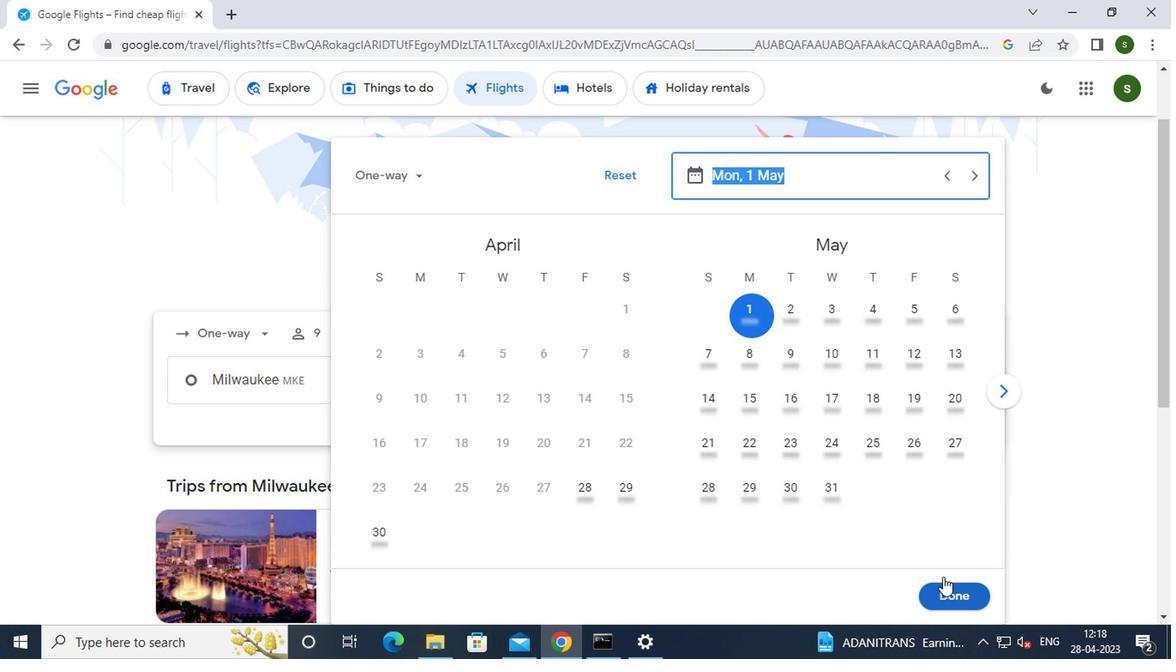 
Action: Mouse pressed left at (946, 587)
Screenshot: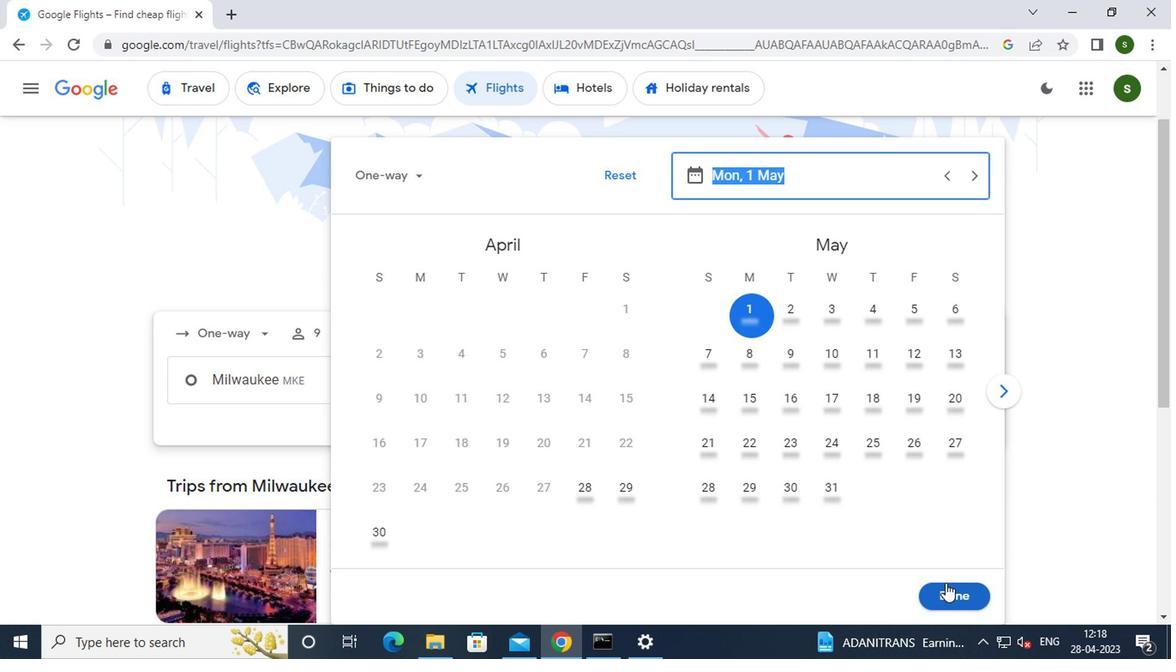
Action: Mouse moved to (567, 444)
Screenshot: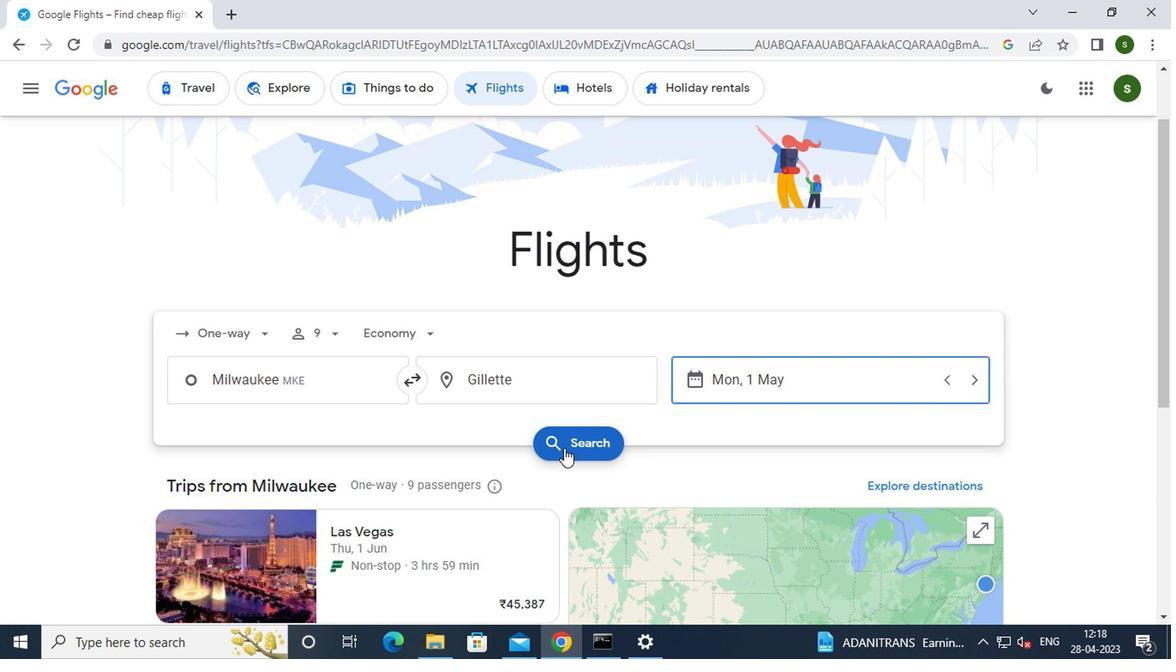 
Action: Mouse pressed left at (567, 444)
Screenshot: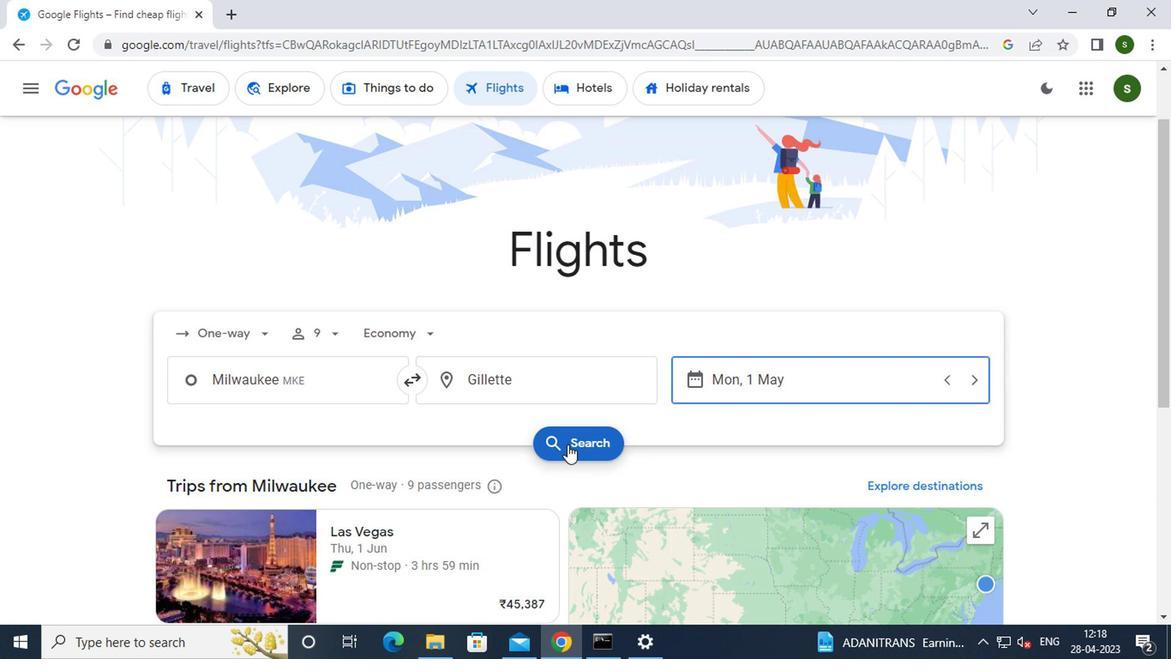 
Action: Mouse moved to (193, 242)
Screenshot: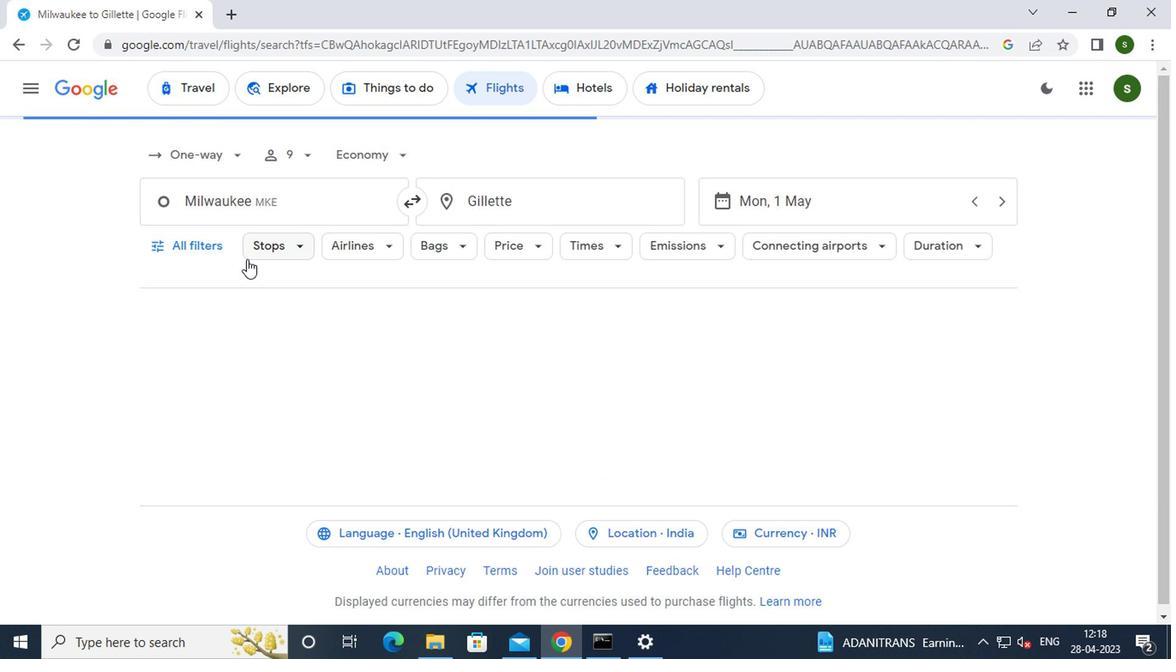 
Action: Mouse pressed left at (193, 242)
Screenshot: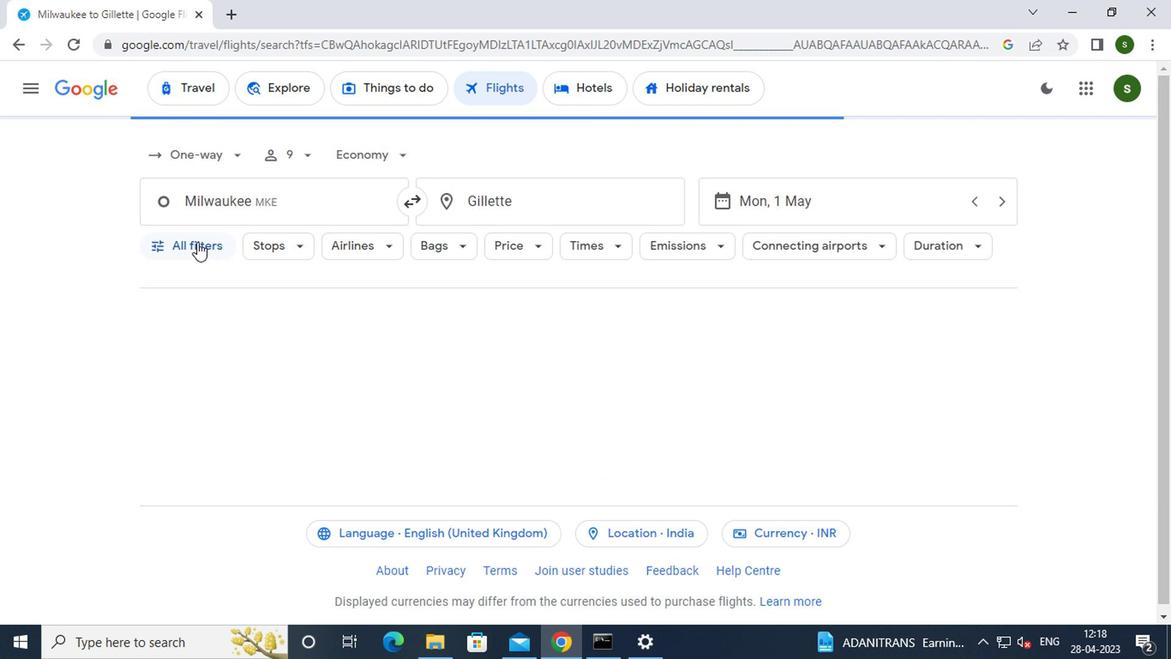 
Action: Mouse scrolled (193, 241) with delta (0, 0)
Screenshot: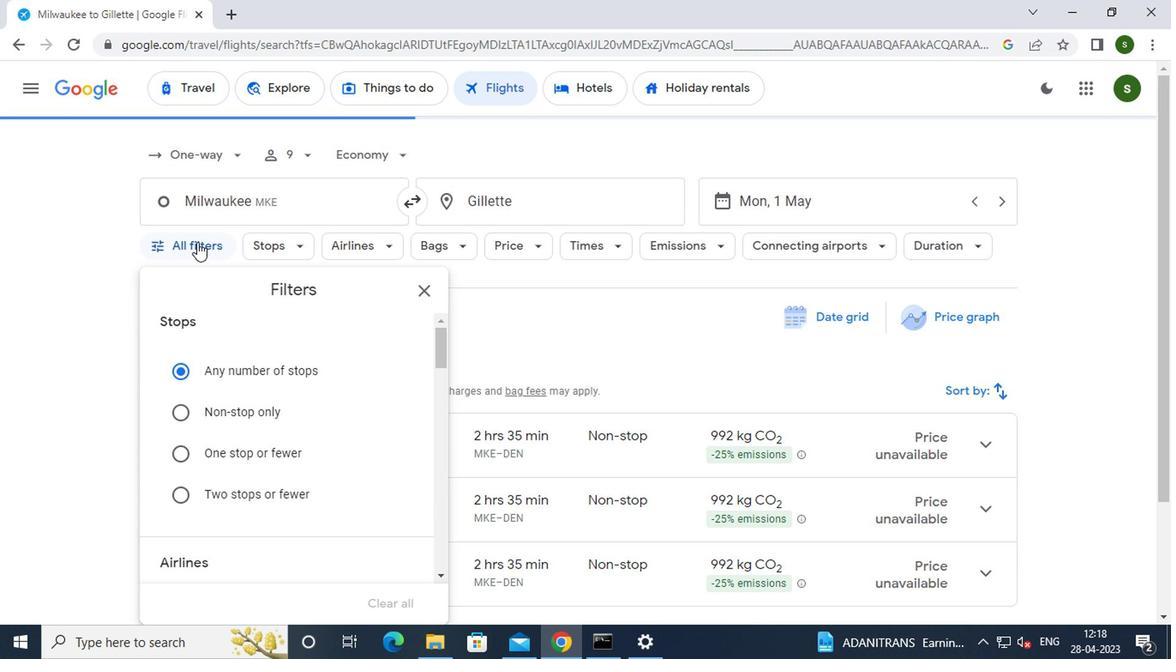 
Action: Mouse moved to (302, 290)
Screenshot: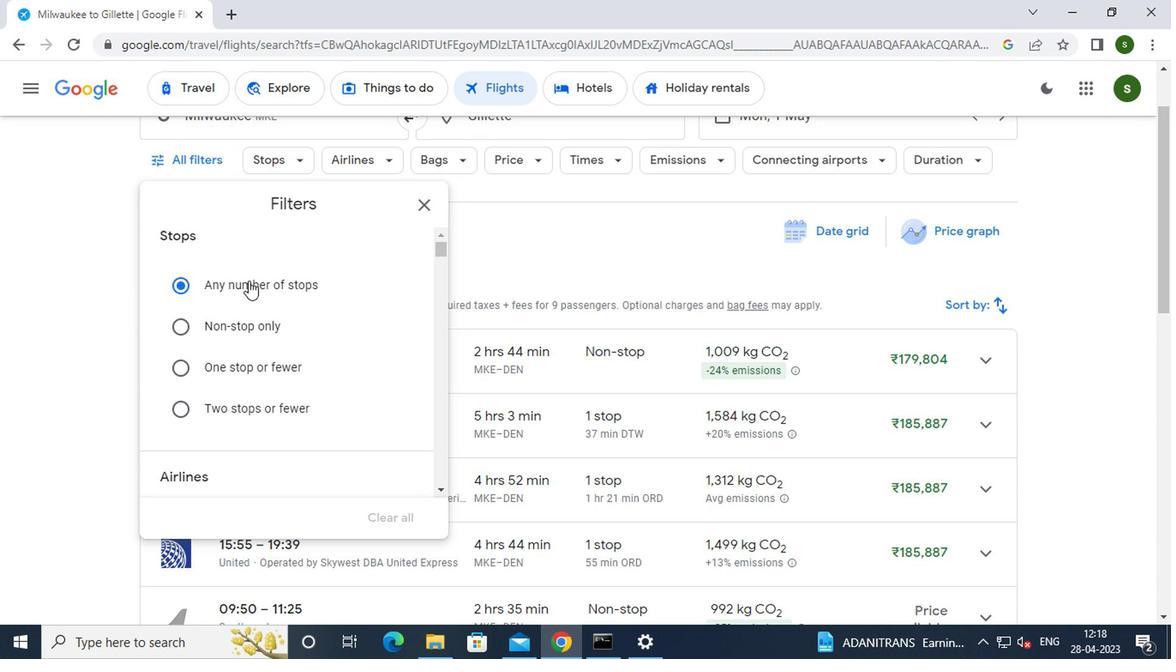 
Action: Mouse scrolled (302, 289) with delta (0, 0)
Screenshot: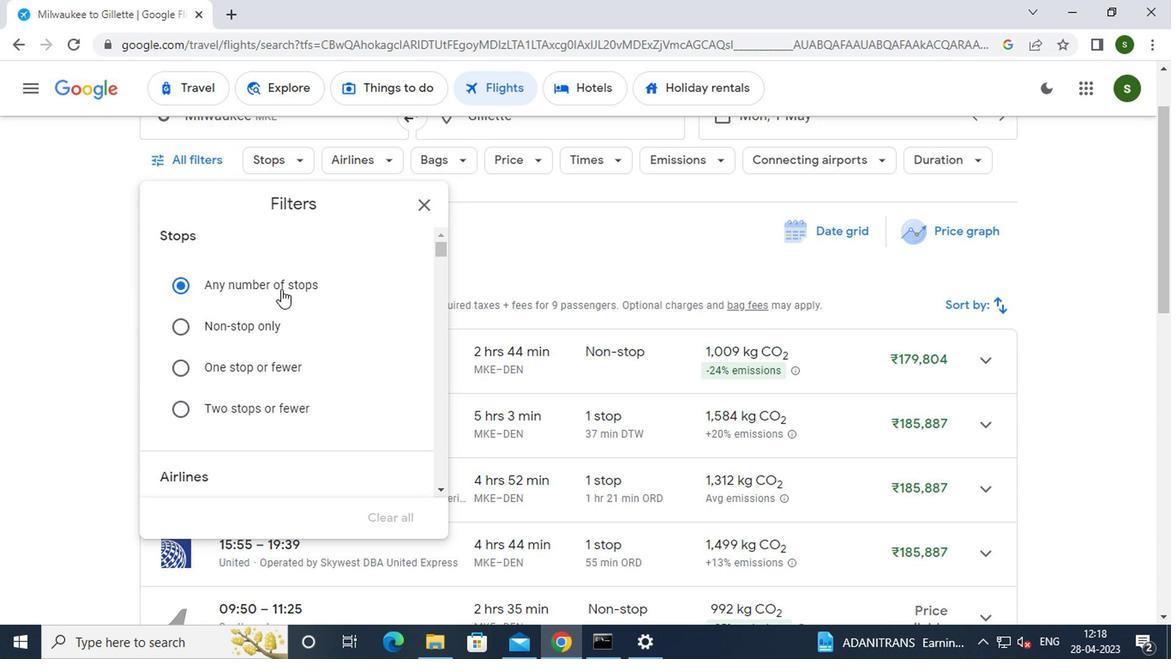 
Action: Mouse scrolled (302, 289) with delta (0, 0)
Screenshot: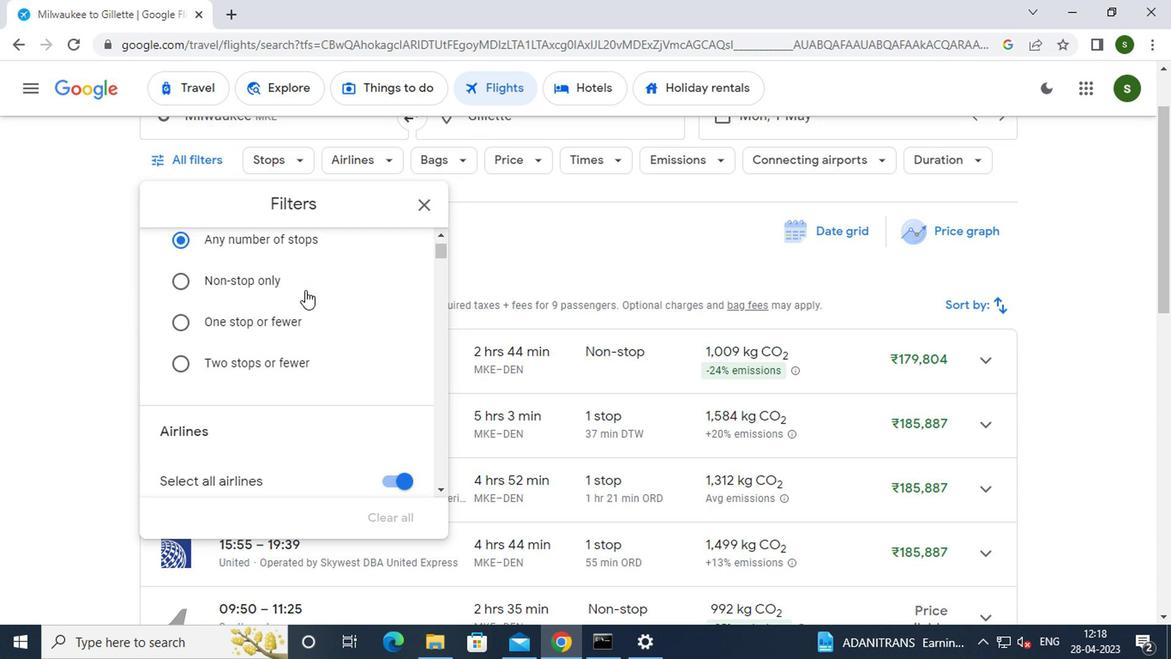 
Action: Mouse moved to (405, 357)
Screenshot: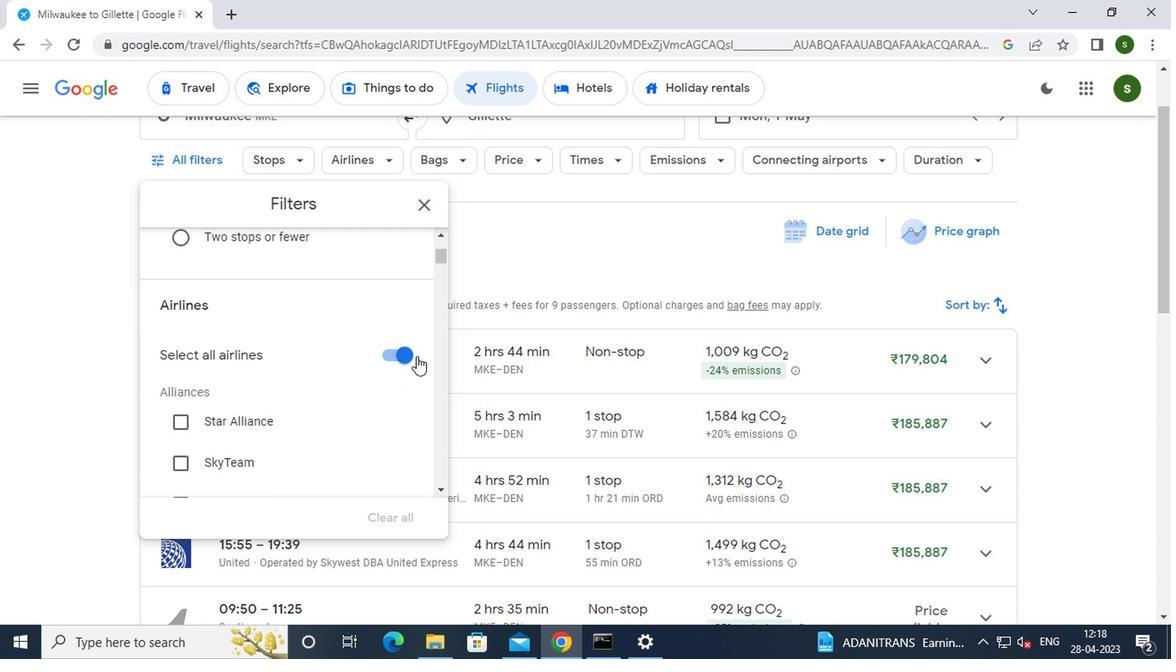 
Action: Mouse pressed left at (405, 357)
Screenshot: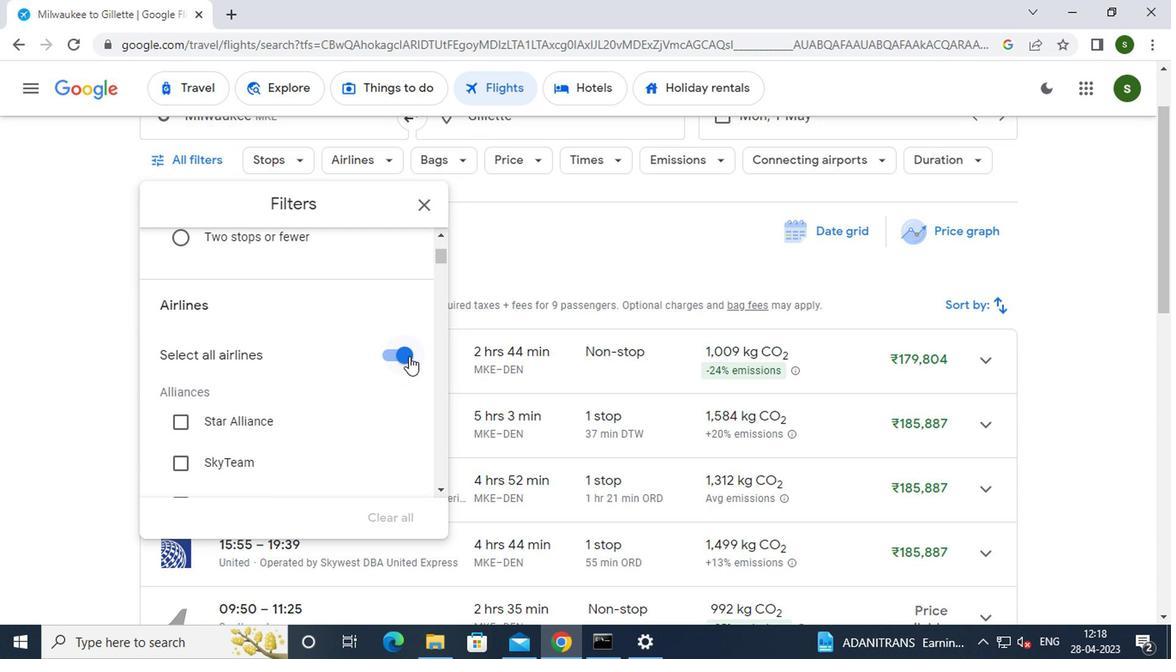 
Action: Mouse moved to (350, 350)
Screenshot: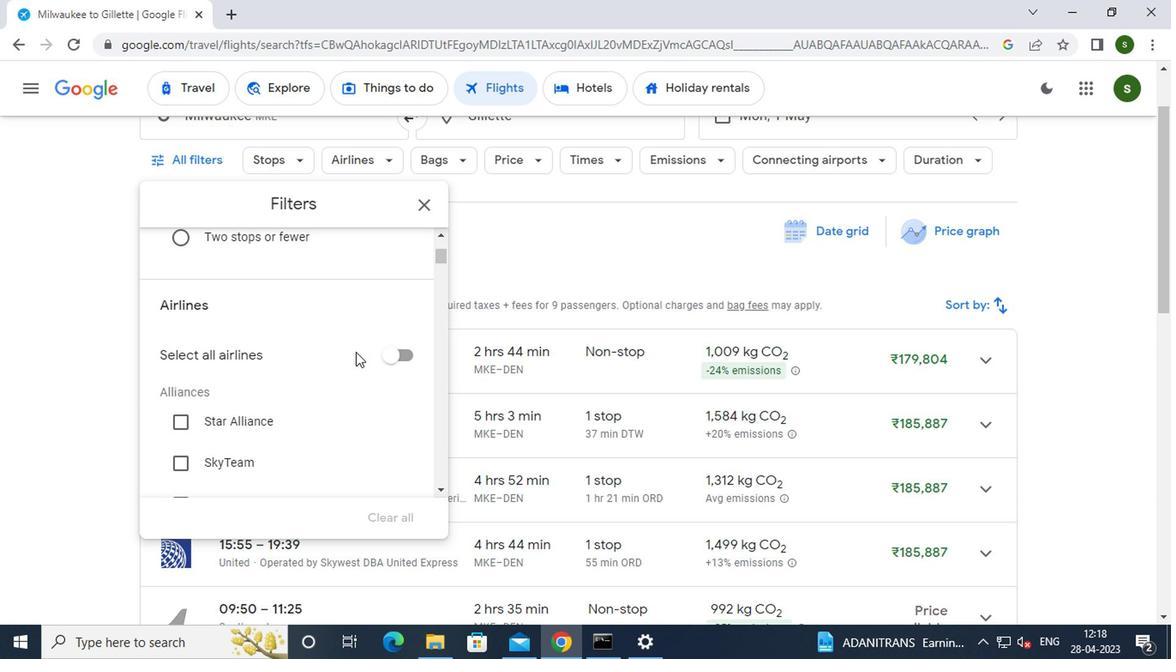 
Action: Mouse scrolled (350, 349) with delta (0, -1)
Screenshot: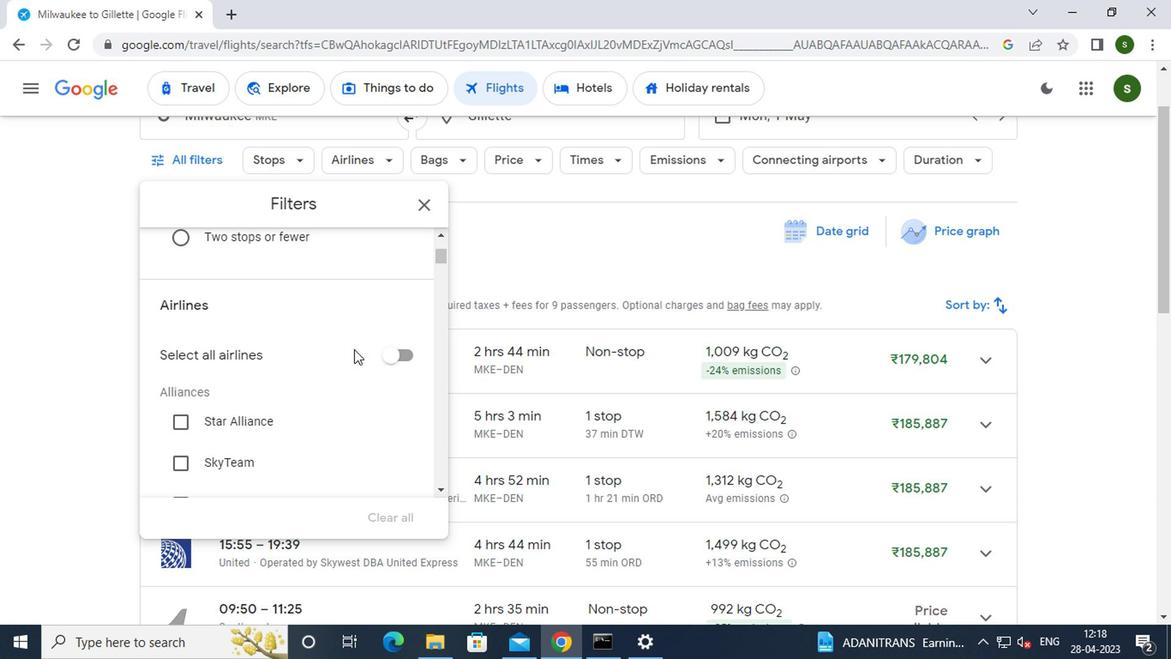 
Action: Mouse scrolled (350, 349) with delta (0, -1)
Screenshot: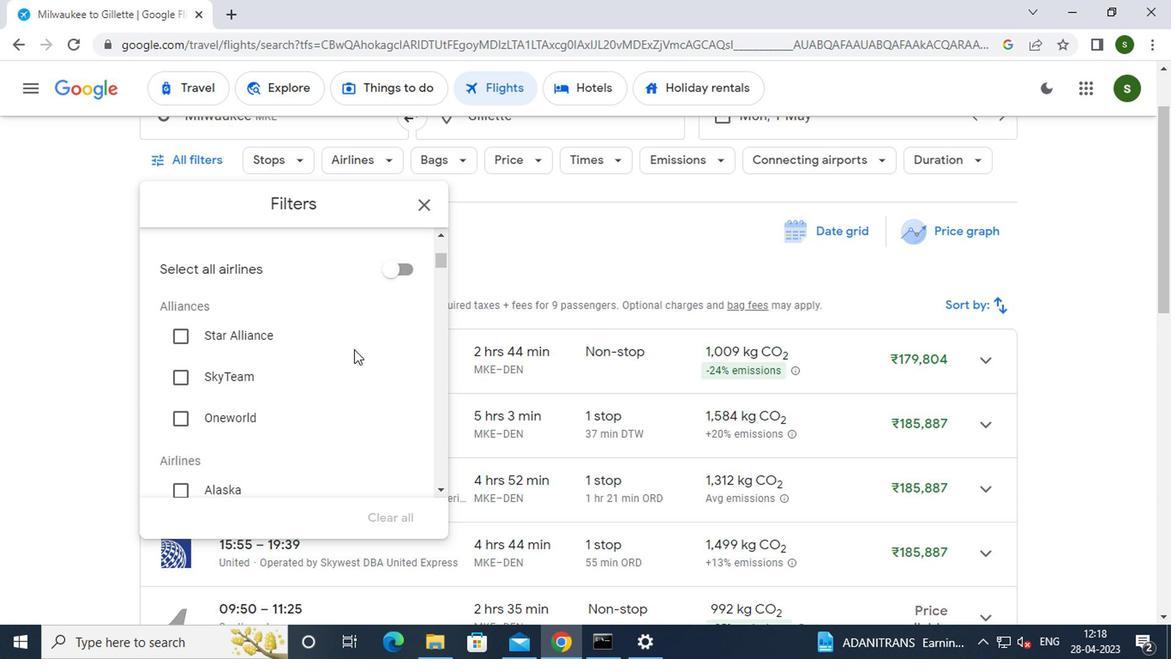 
Action: Mouse scrolled (350, 349) with delta (0, -1)
Screenshot: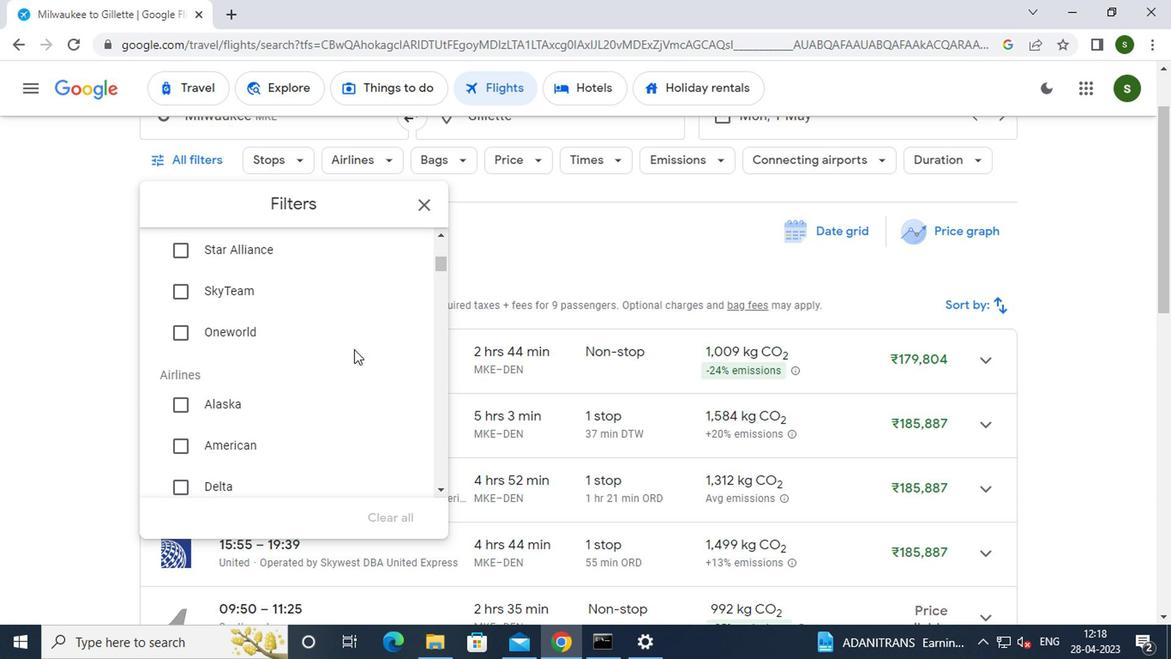
Action: Mouse scrolled (350, 349) with delta (0, -1)
Screenshot: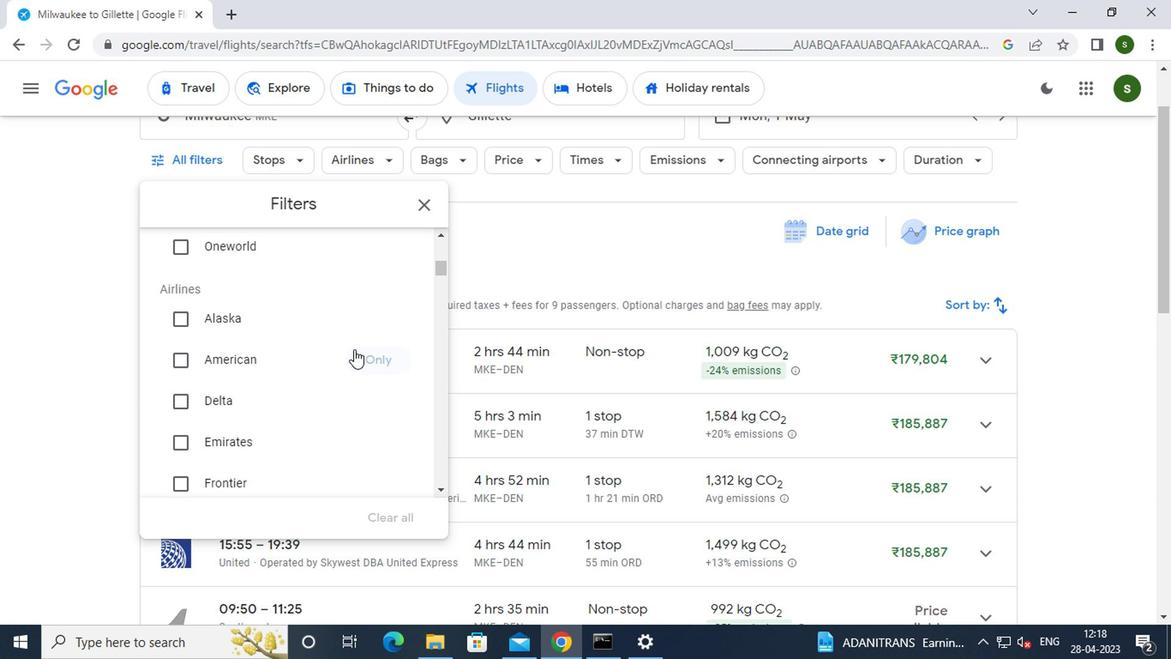 
Action: Mouse moved to (231, 396)
Screenshot: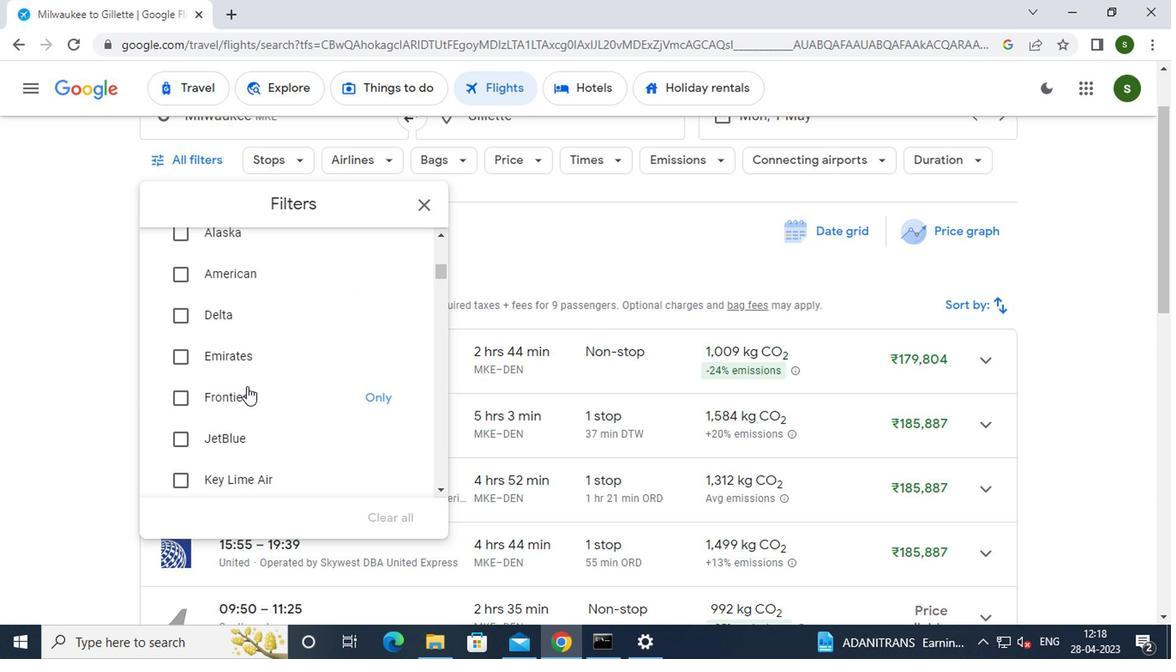 
Action: Mouse pressed left at (231, 396)
Screenshot: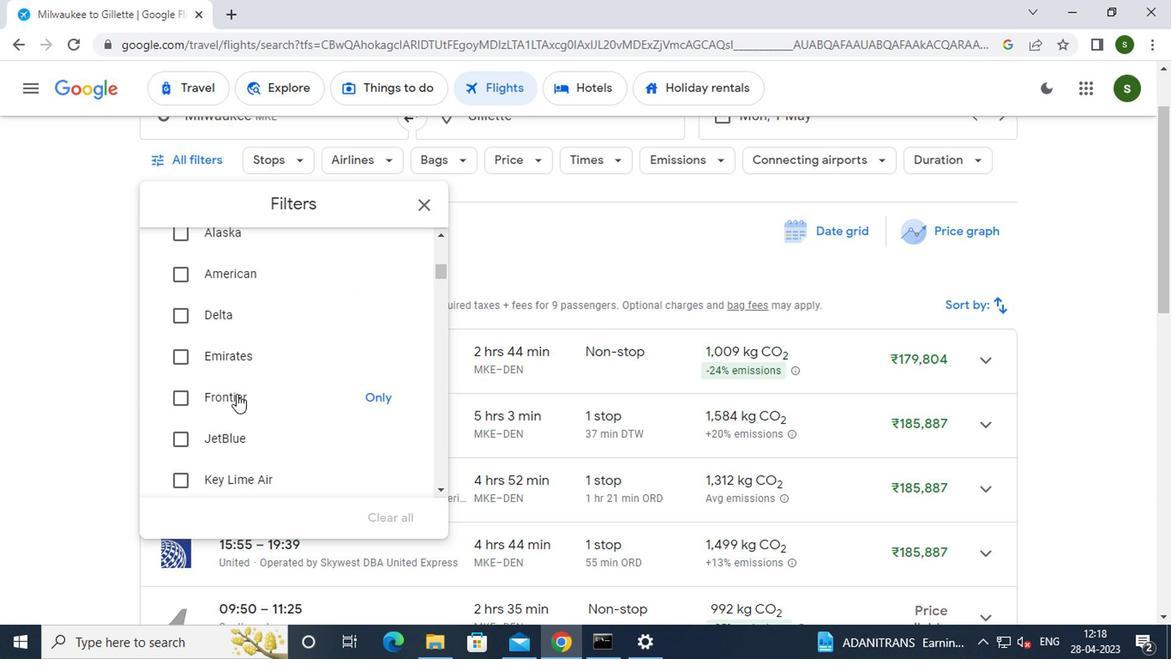 
Action: Mouse moved to (307, 377)
Screenshot: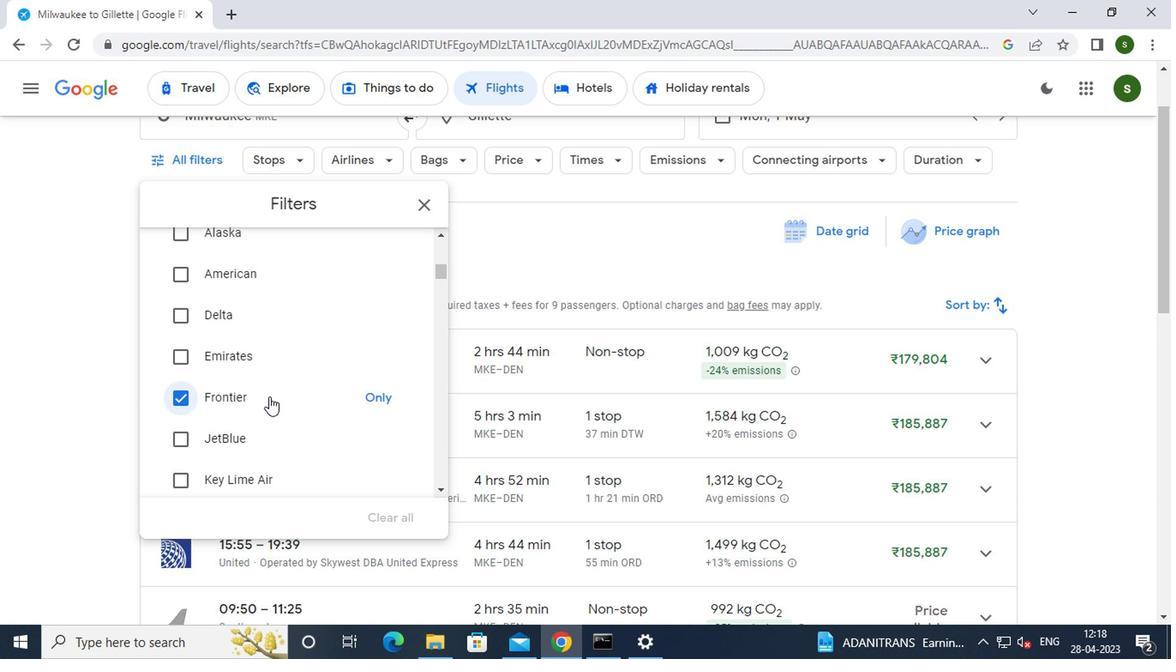
Action: Mouse scrolled (307, 376) with delta (0, -1)
Screenshot: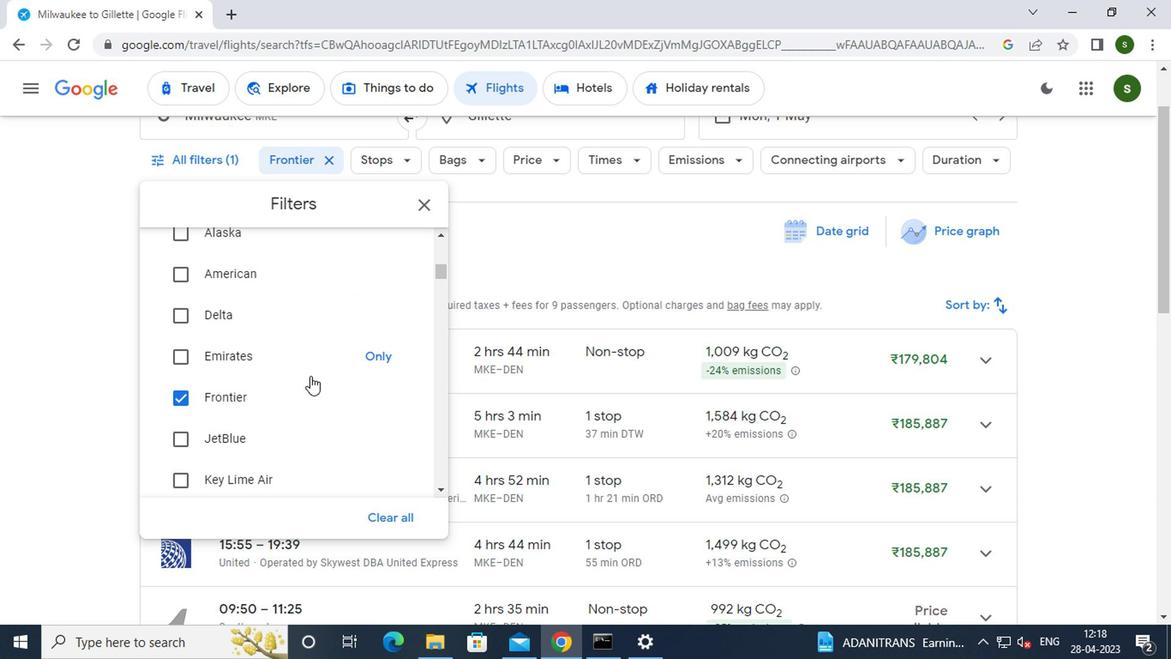 
Action: Mouse scrolled (307, 376) with delta (0, -1)
Screenshot: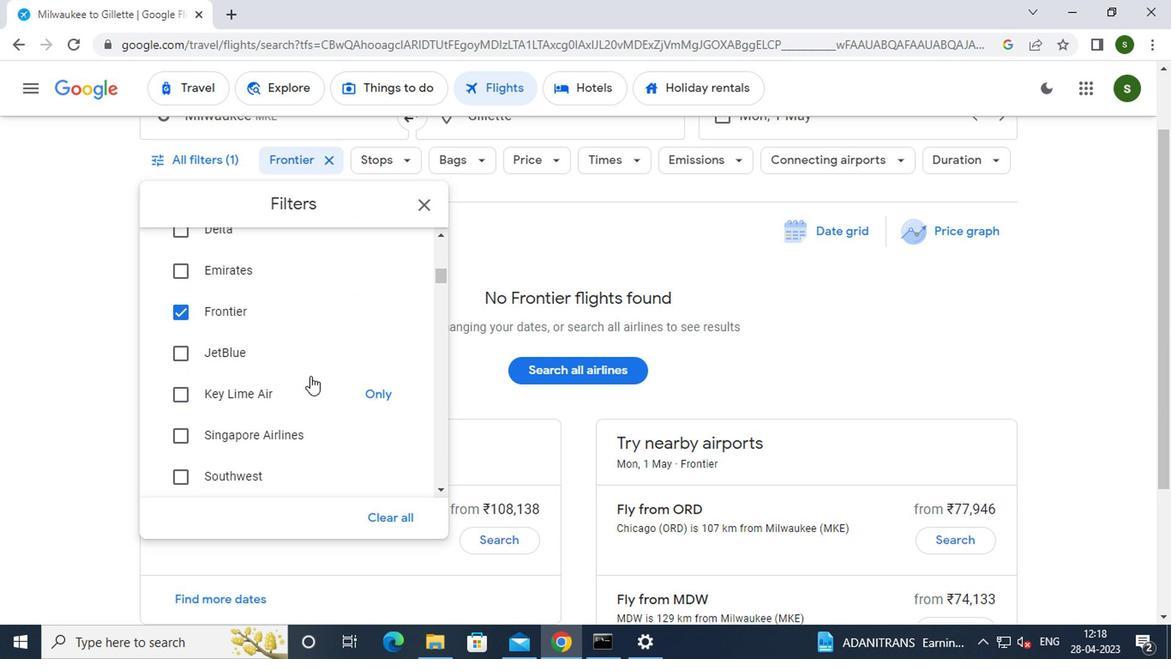 
Action: Mouse scrolled (307, 376) with delta (0, -1)
Screenshot: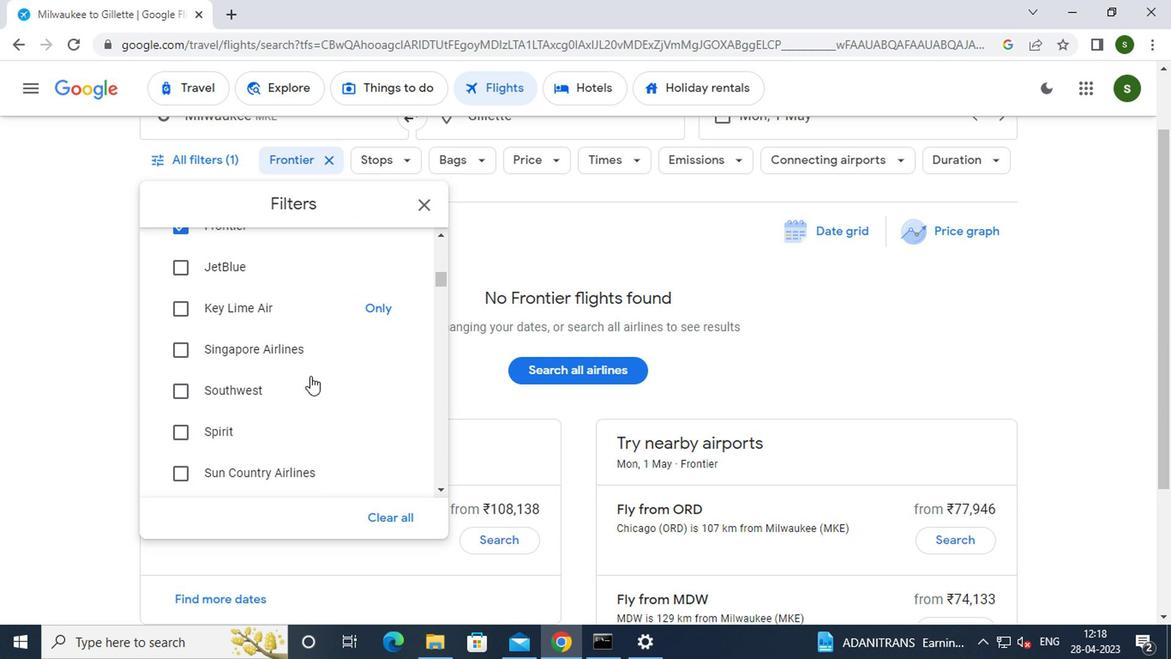 
Action: Mouse scrolled (307, 376) with delta (0, -1)
Screenshot: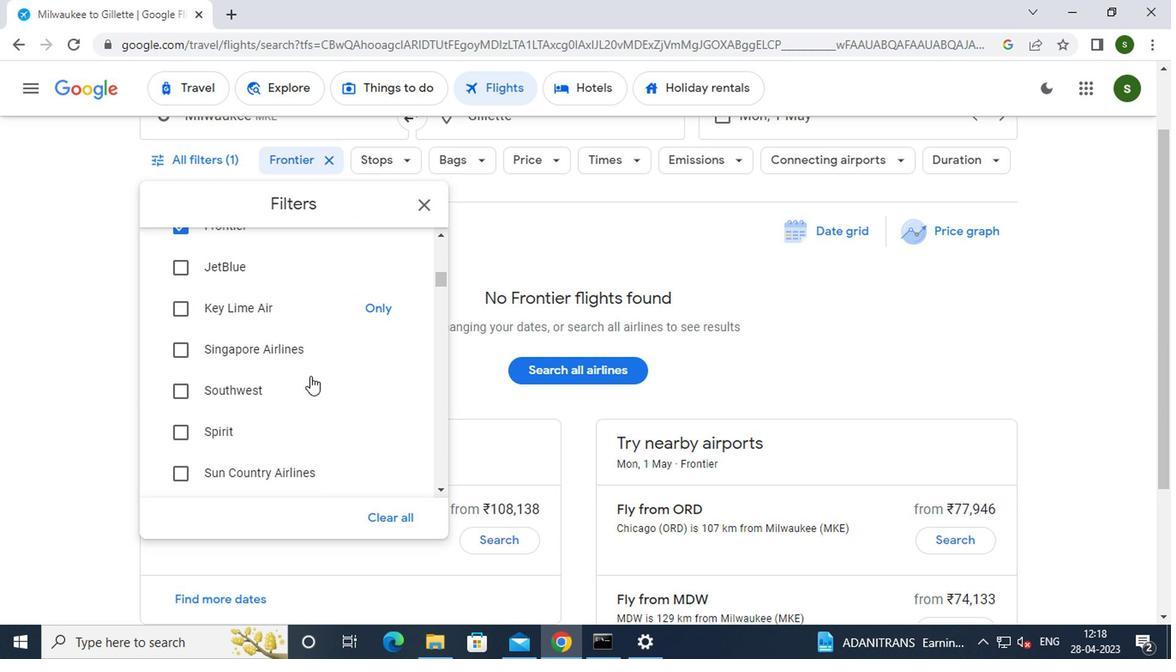 
Action: Mouse scrolled (307, 376) with delta (0, -1)
Screenshot: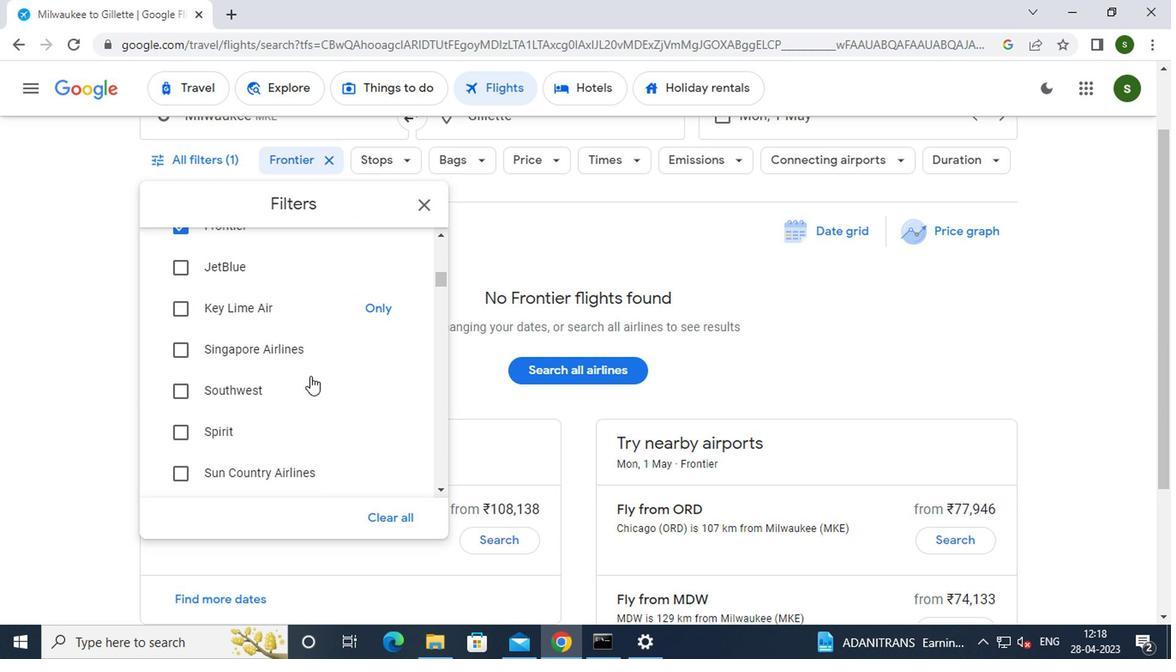 
Action: Mouse moved to (405, 416)
Screenshot: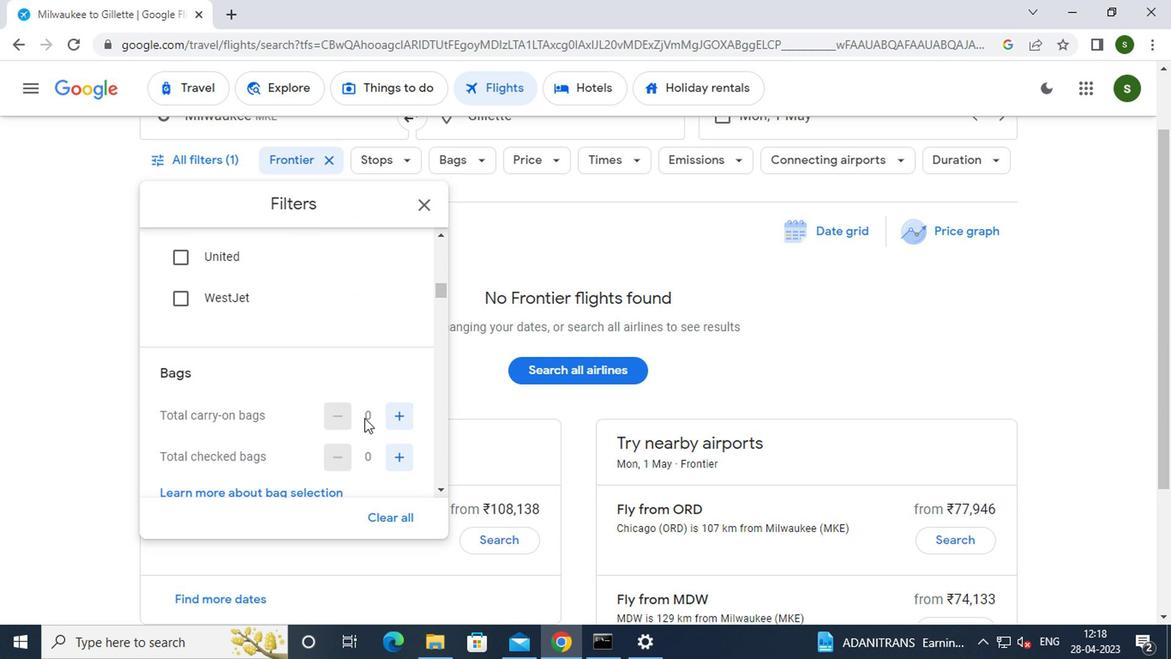 
Action: Mouse pressed left at (405, 416)
Screenshot: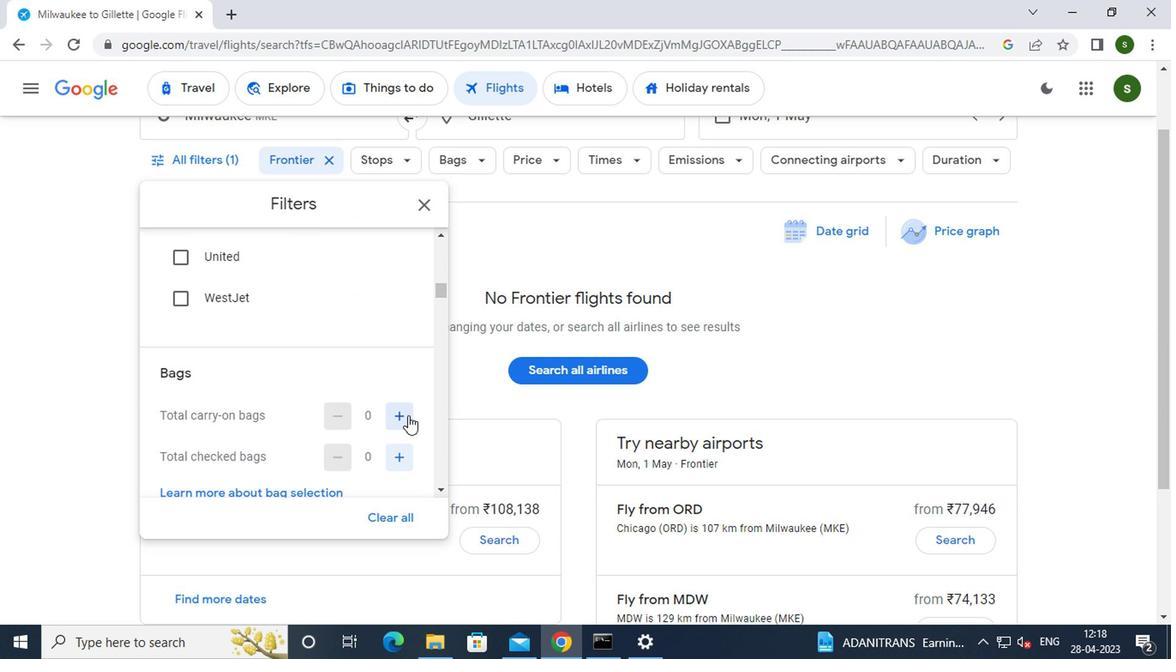 
Action: Mouse moved to (399, 456)
Screenshot: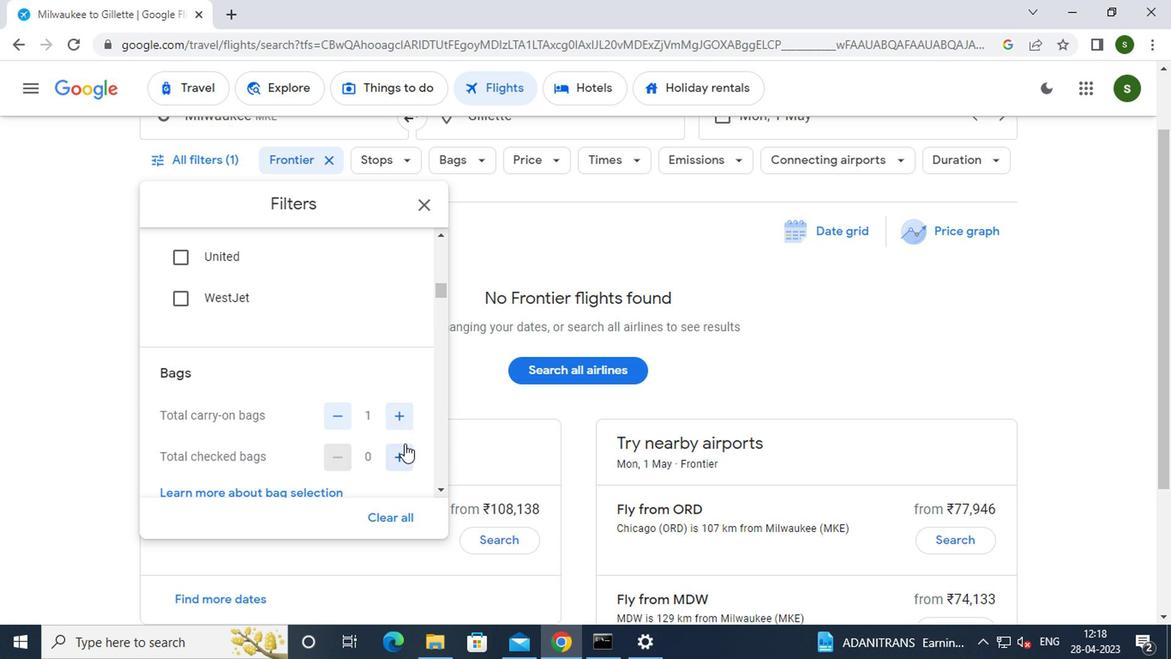
Action: Mouse pressed left at (399, 456)
Screenshot: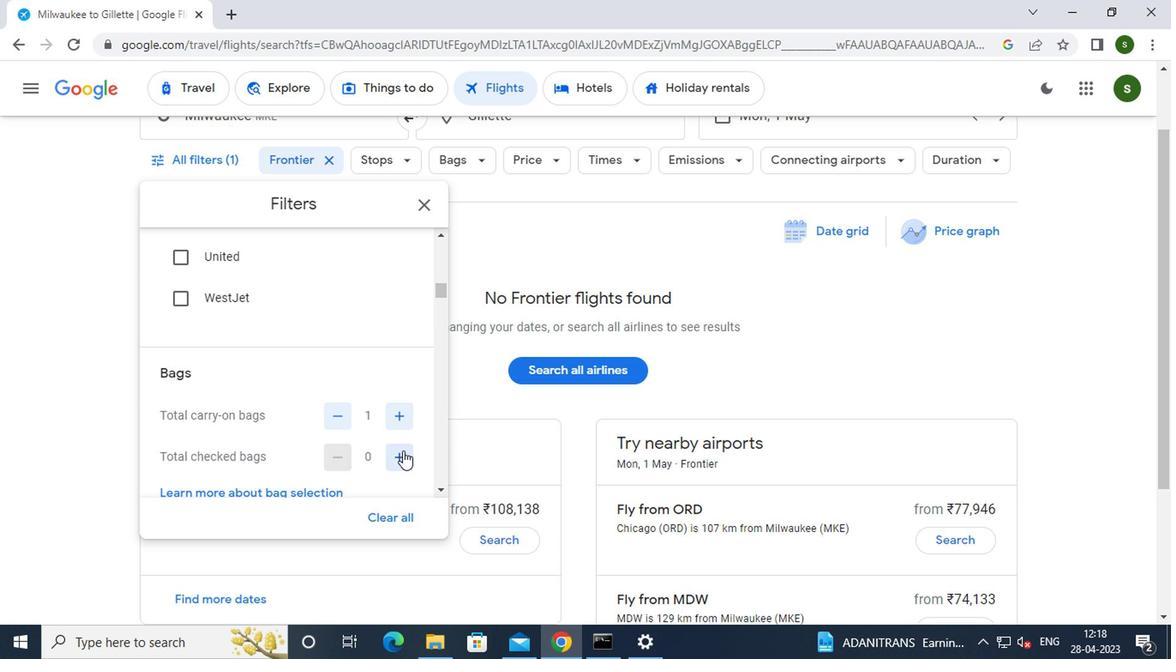 
Action: Mouse moved to (352, 393)
Screenshot: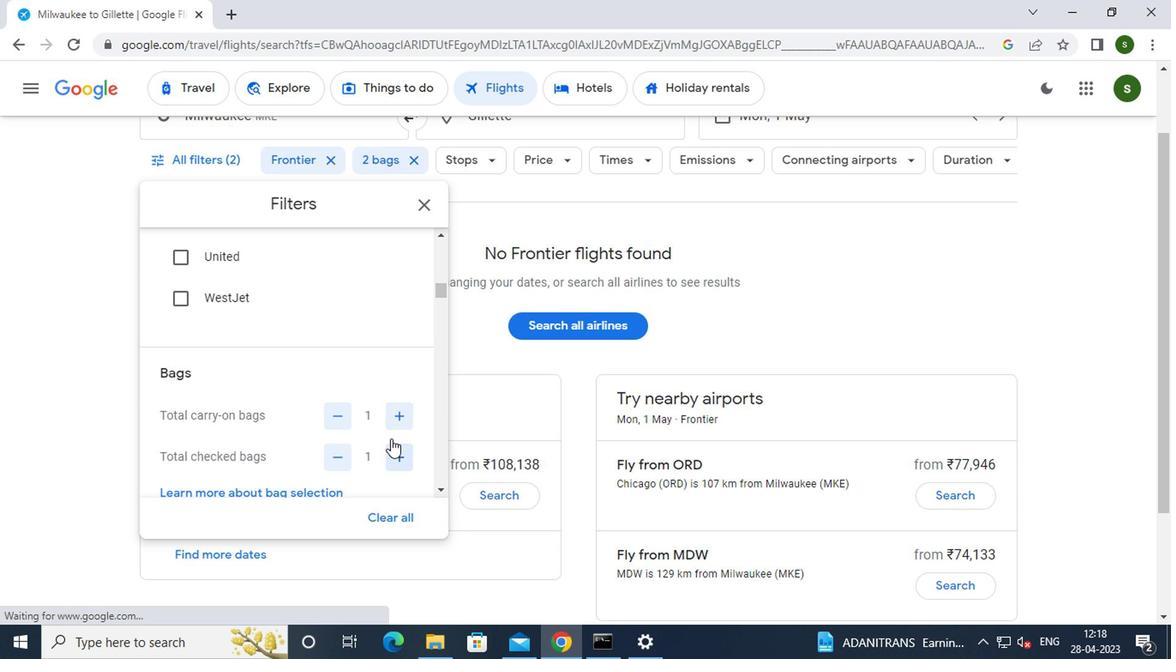 
Action: Mouse scrolled (352, 392) with delta (0, 0)
Screenshot: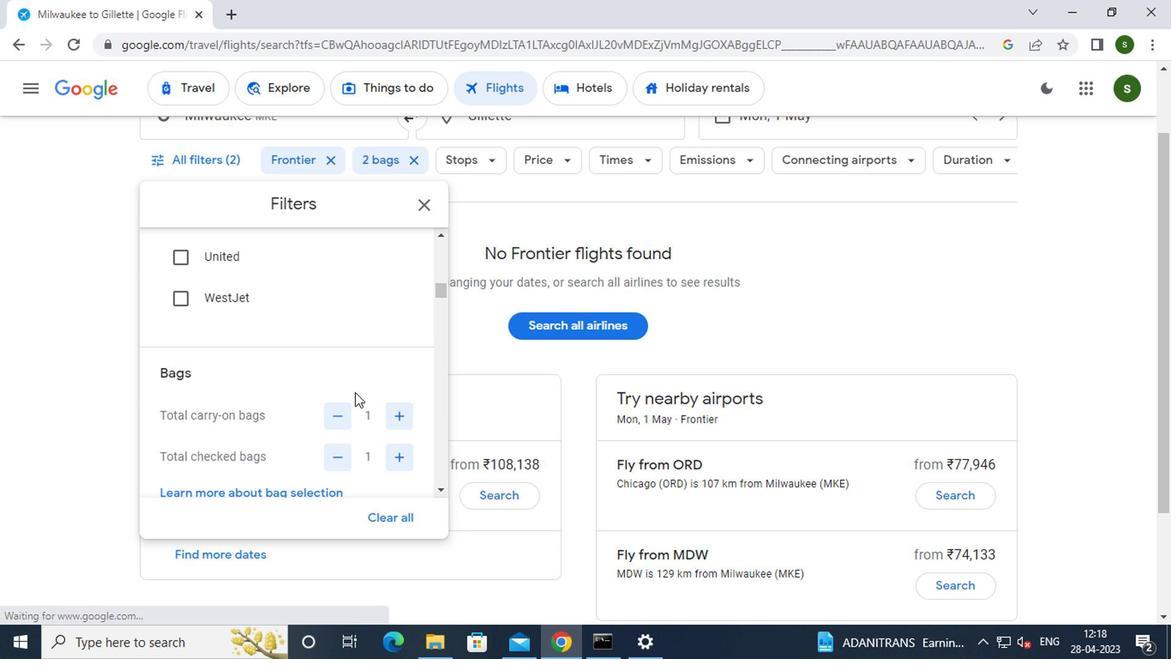 
Action: Mouse scrolled (352, 392) with delta (0, 0)
Screenshot: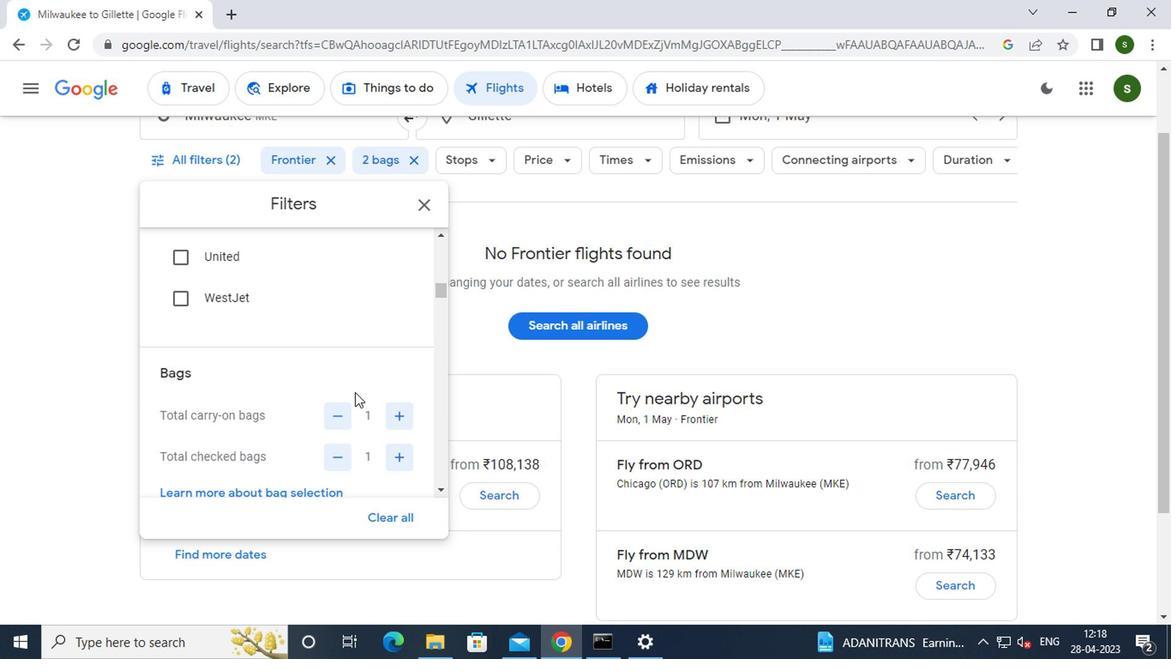 
Action: Mouse scrolled (352, 392) with delta (0, 0)
Screenshot: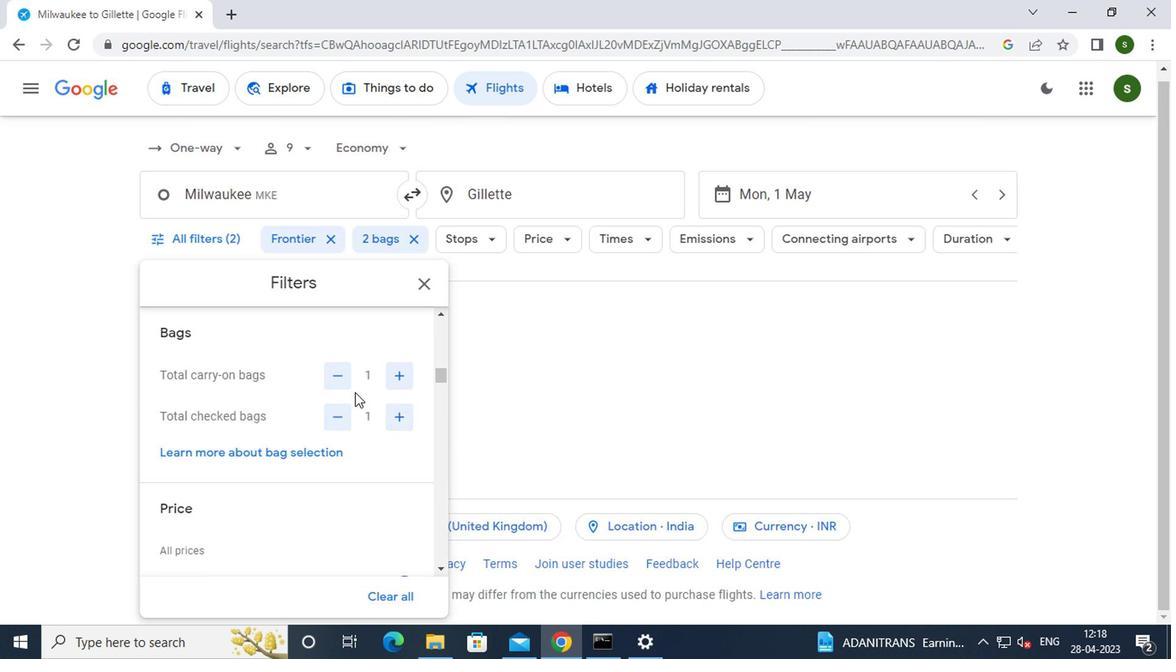 
Action: Mouse moved to (401, 446)
Screenshot: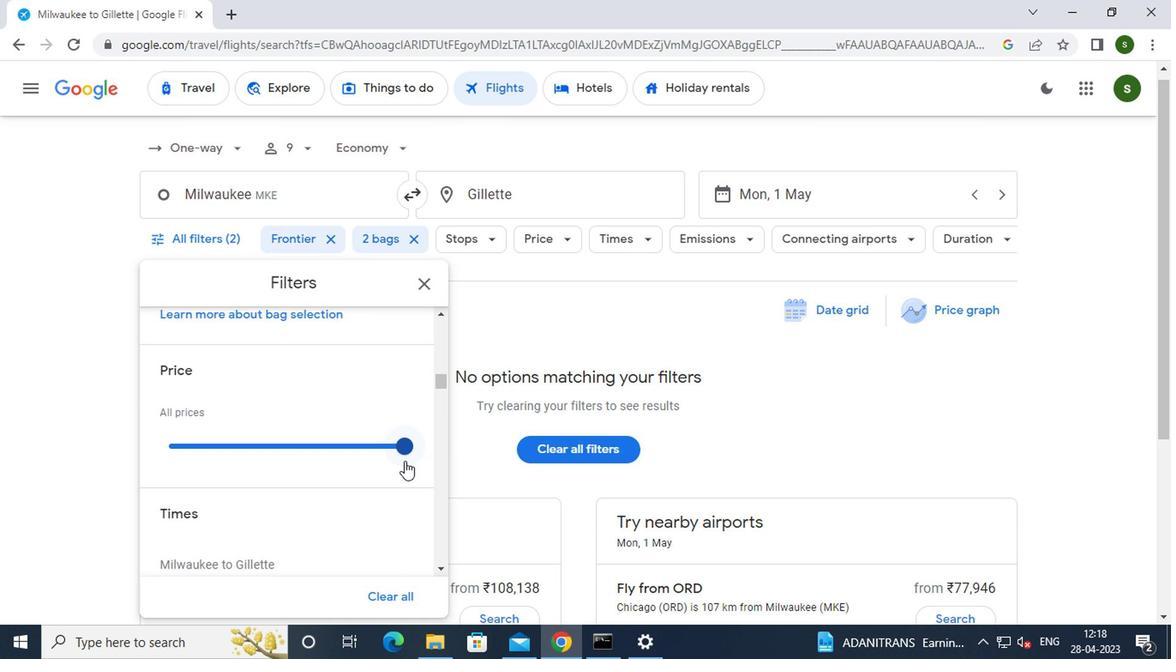 
Action: Mouse pressed left at (401, 446)
Screenshot: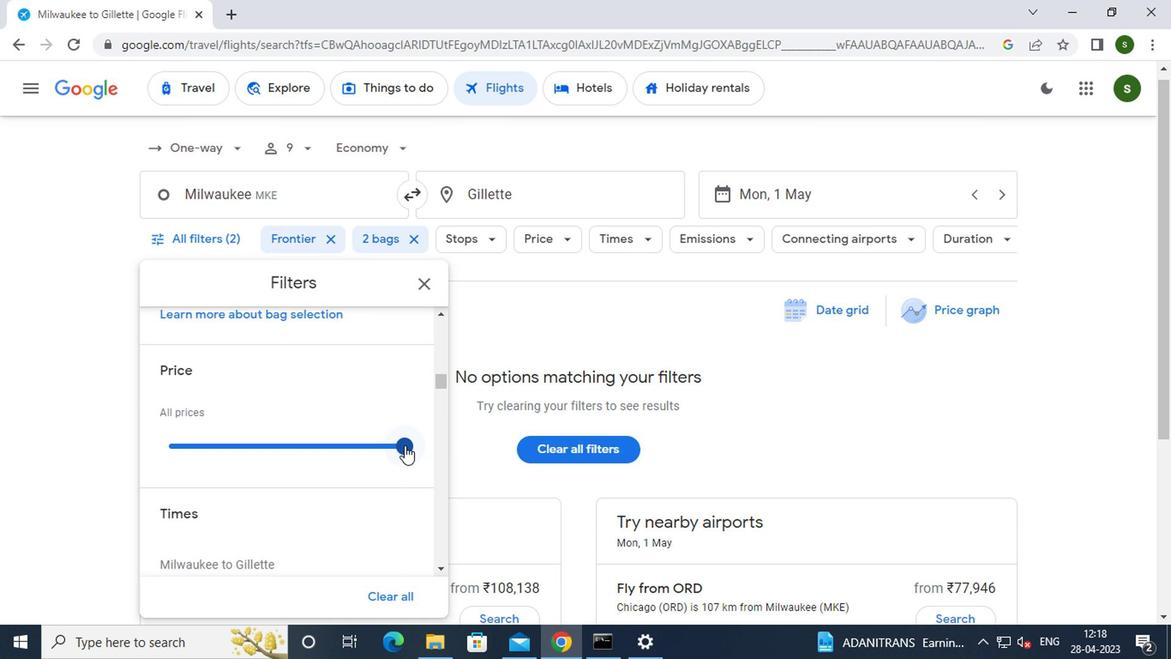 
Action: Mouse pressed left at (401, 446)
Screenshot: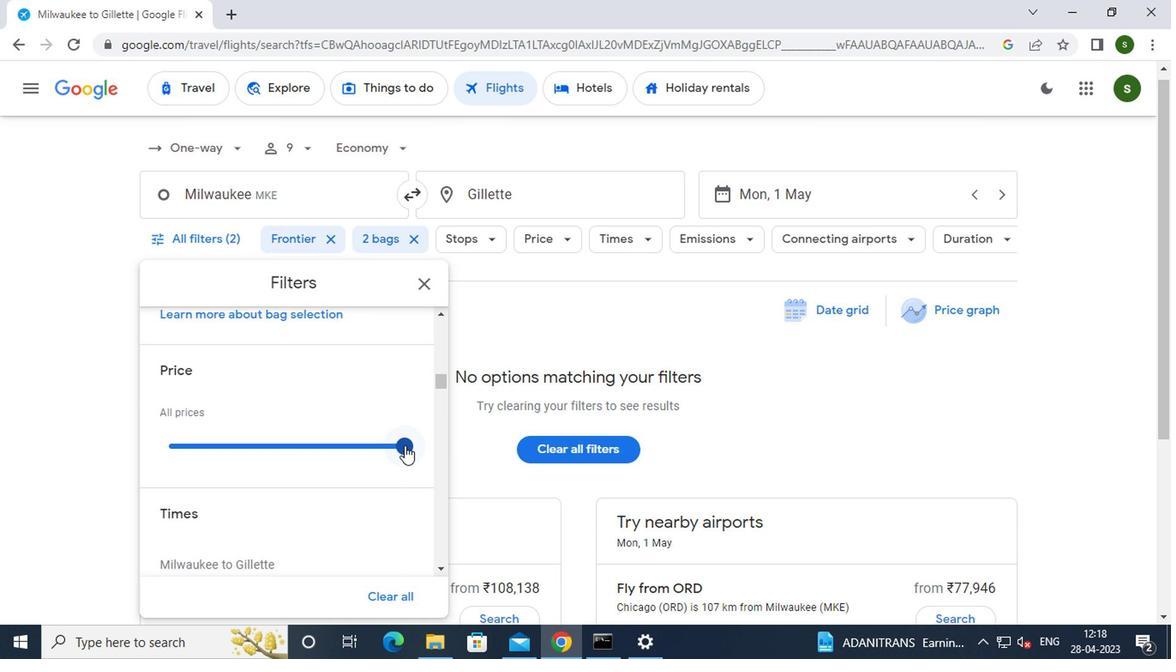 
Action: Mouse moved to (281, 411)
Screenshot: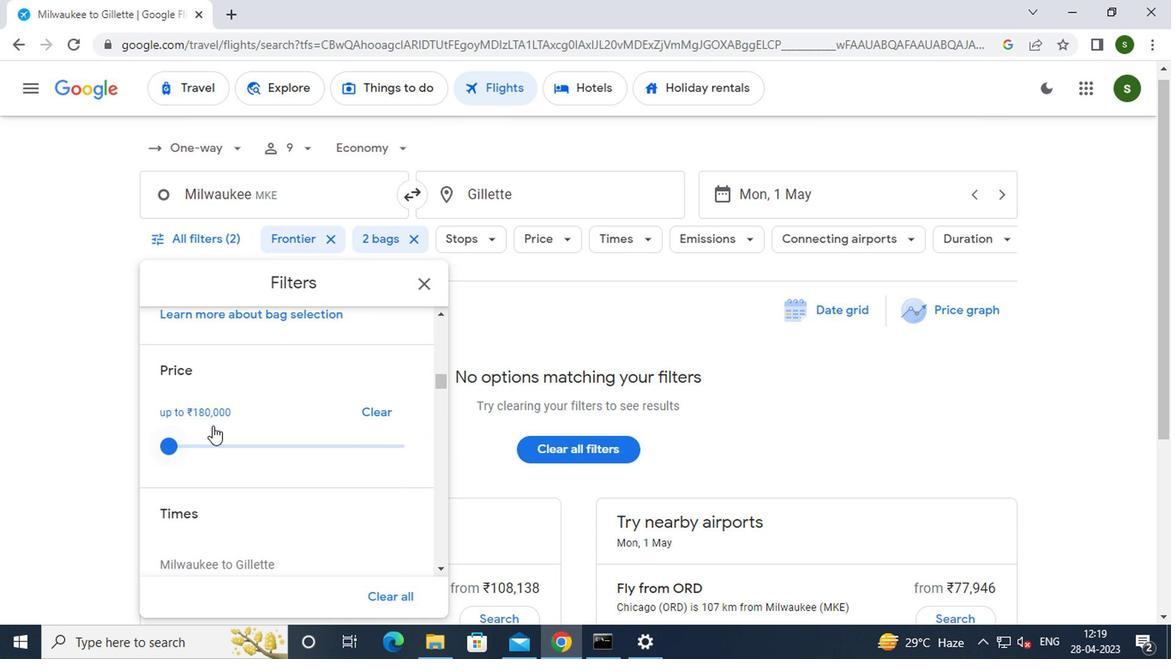 
Action: Mouse scrolled (281, 410) with delta (0, 0)
Screenshot: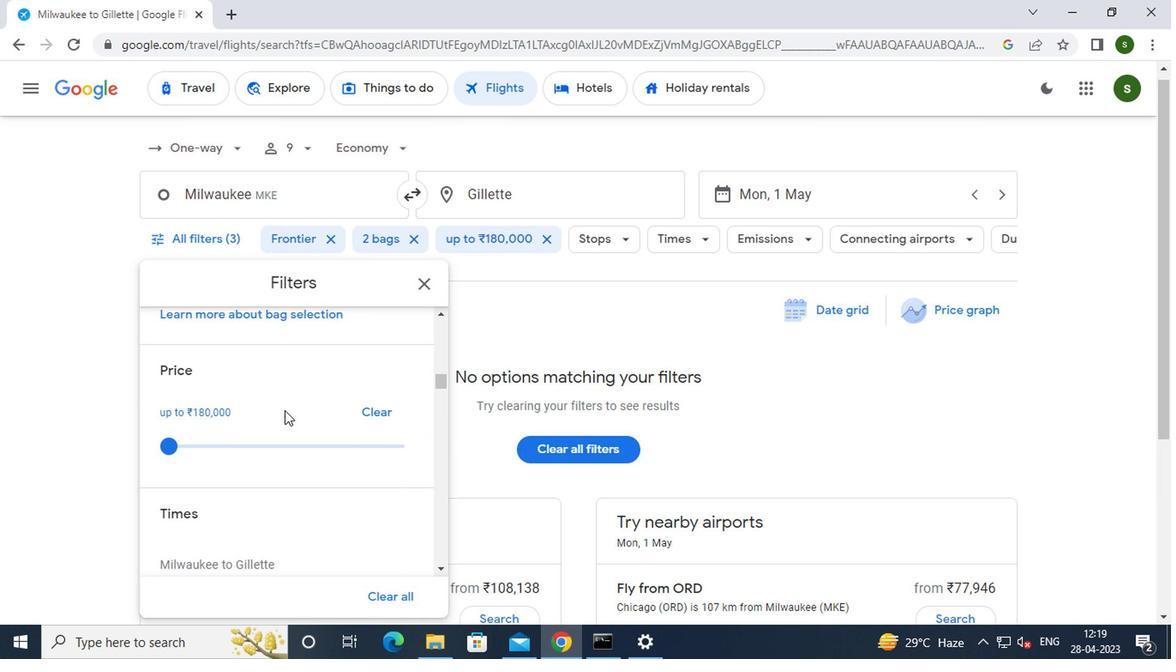 
Action: Mouse scrolled (281, 410) with delta (0, 0)
Screenshot: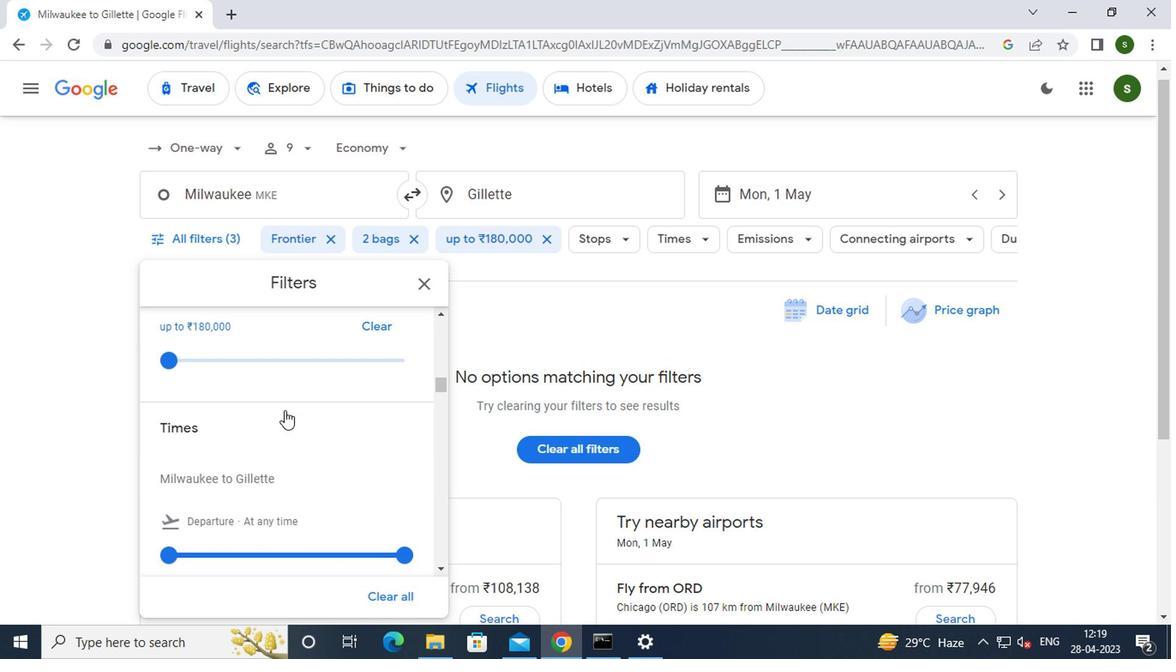 
Action: Mouse scrolled (281, 410) with delta (0, 0)
Screenshot: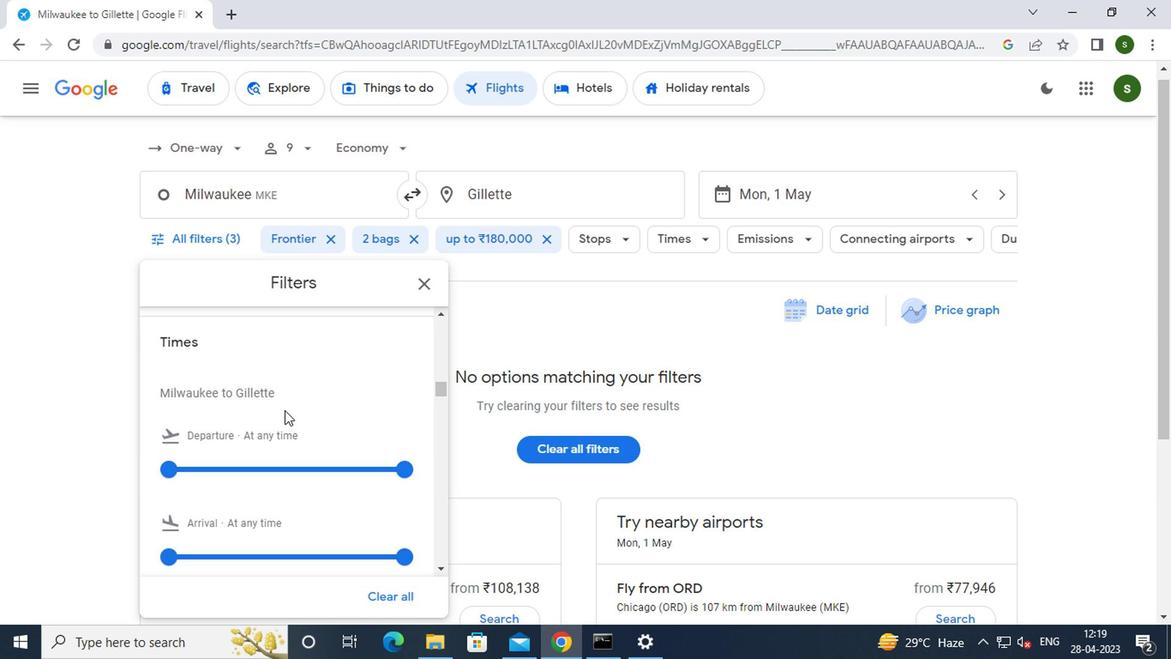 
Action: Mouse moved to (164, 385)
Screenshot: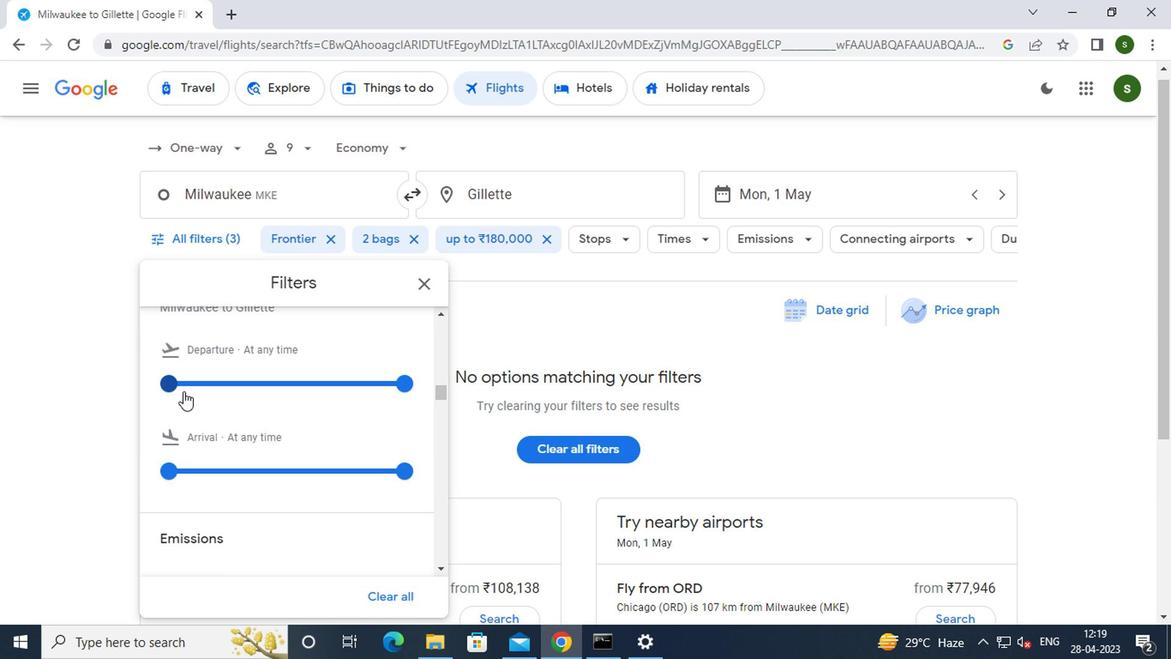 
Action: Mouse pressed left at (164, 385)
Screenshot: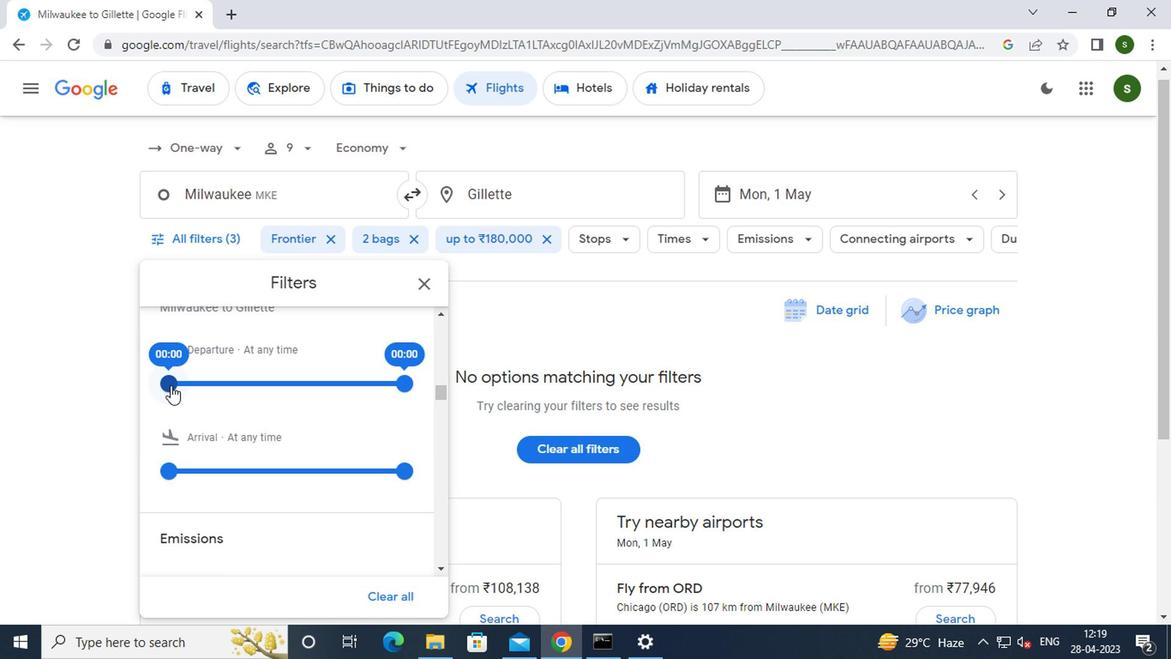 
Action: Mouse moved to (532, 322)
Screenshot: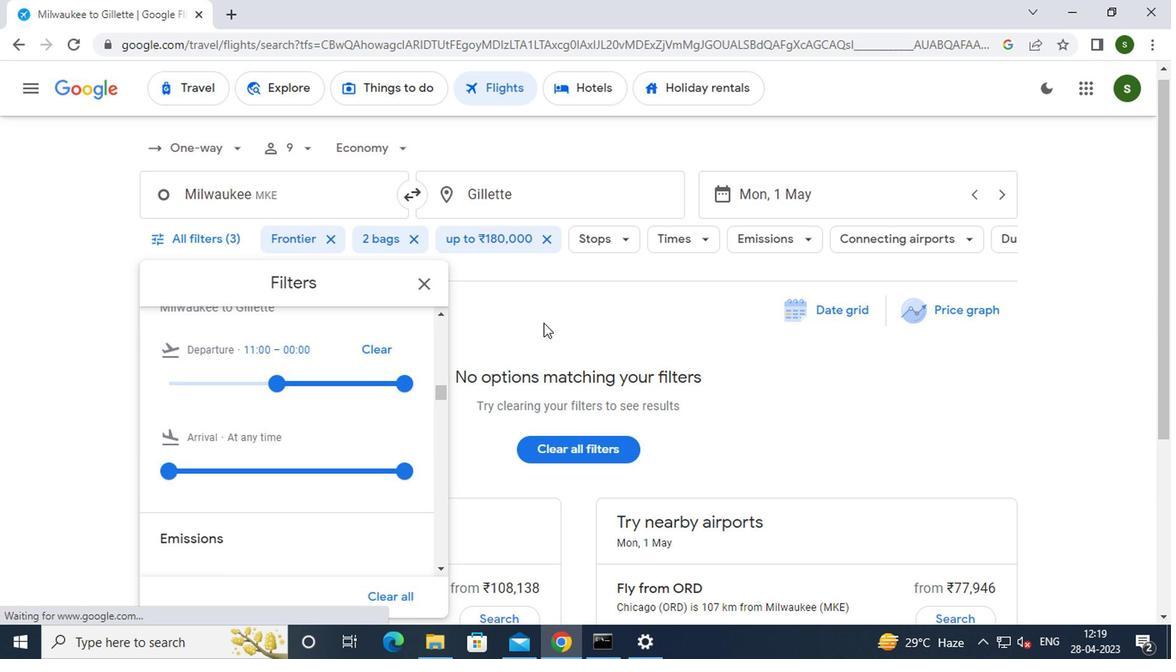 
Action: Mouse pressed left at (532, 322)
Screenshot: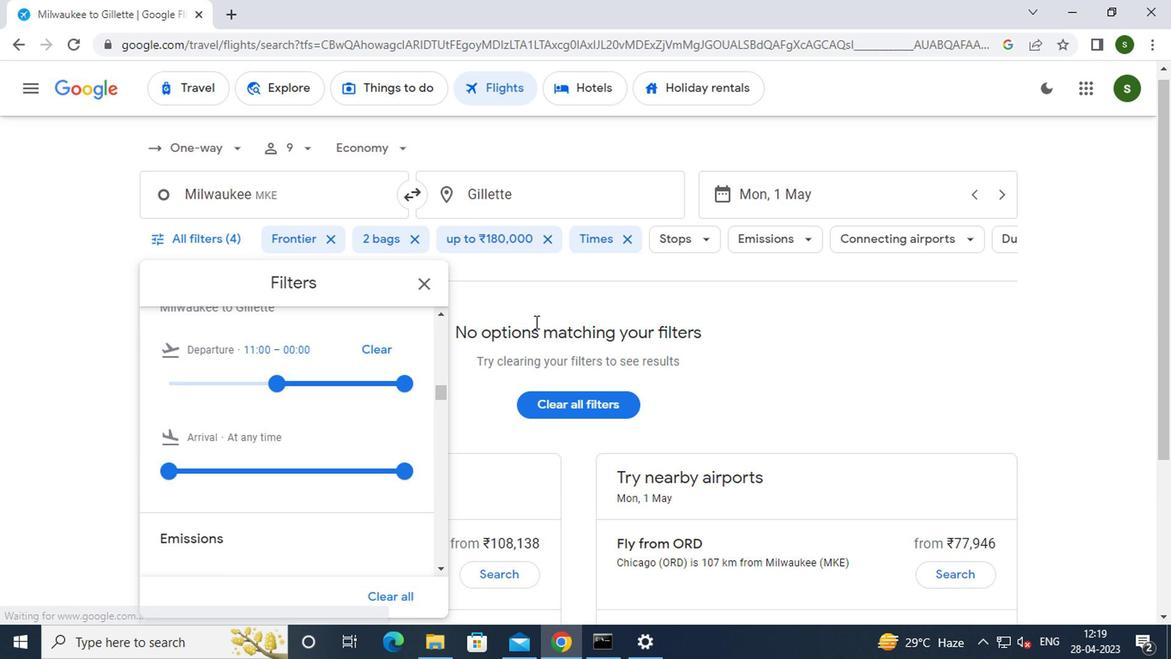 
